 Task: Create a due date automation trigger when advanced on, on the monday of the week before a card is due add dates due this week at 11:00 AM.
Action: Mouse moved to (1078, 336)
Screenshot: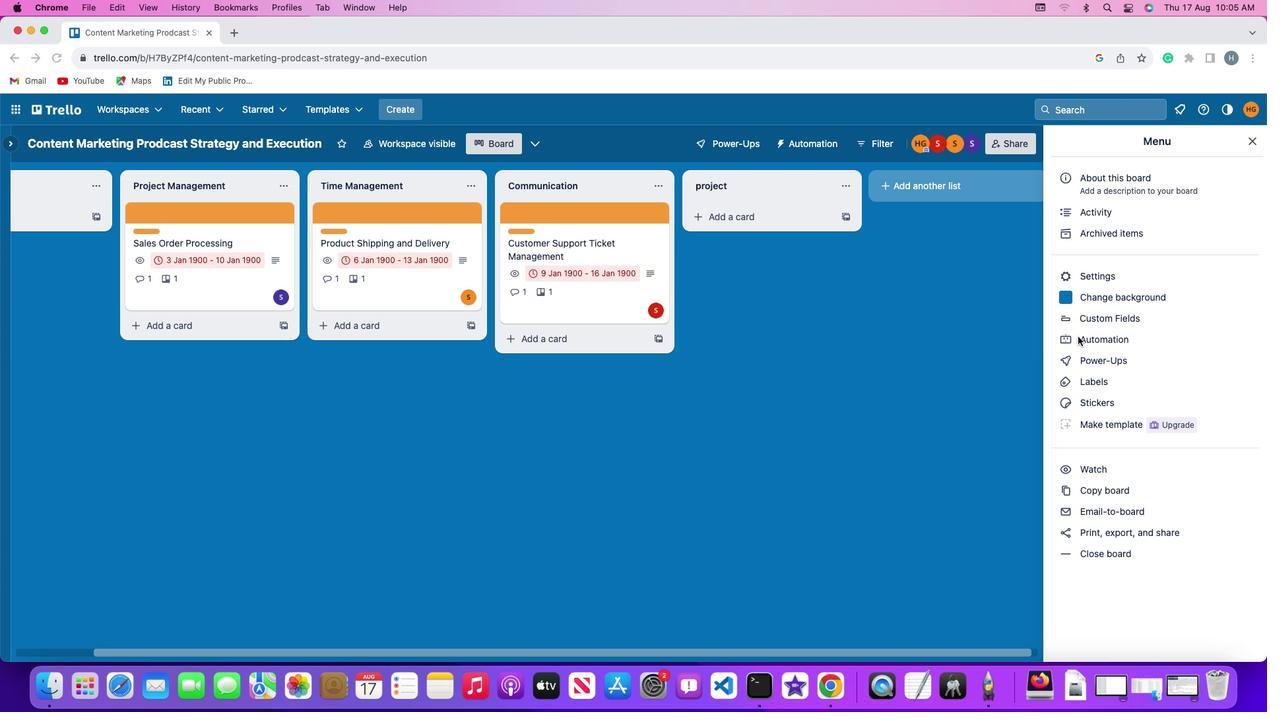 
Action: Mouse pressed left at (1078, 336)
Screenshot: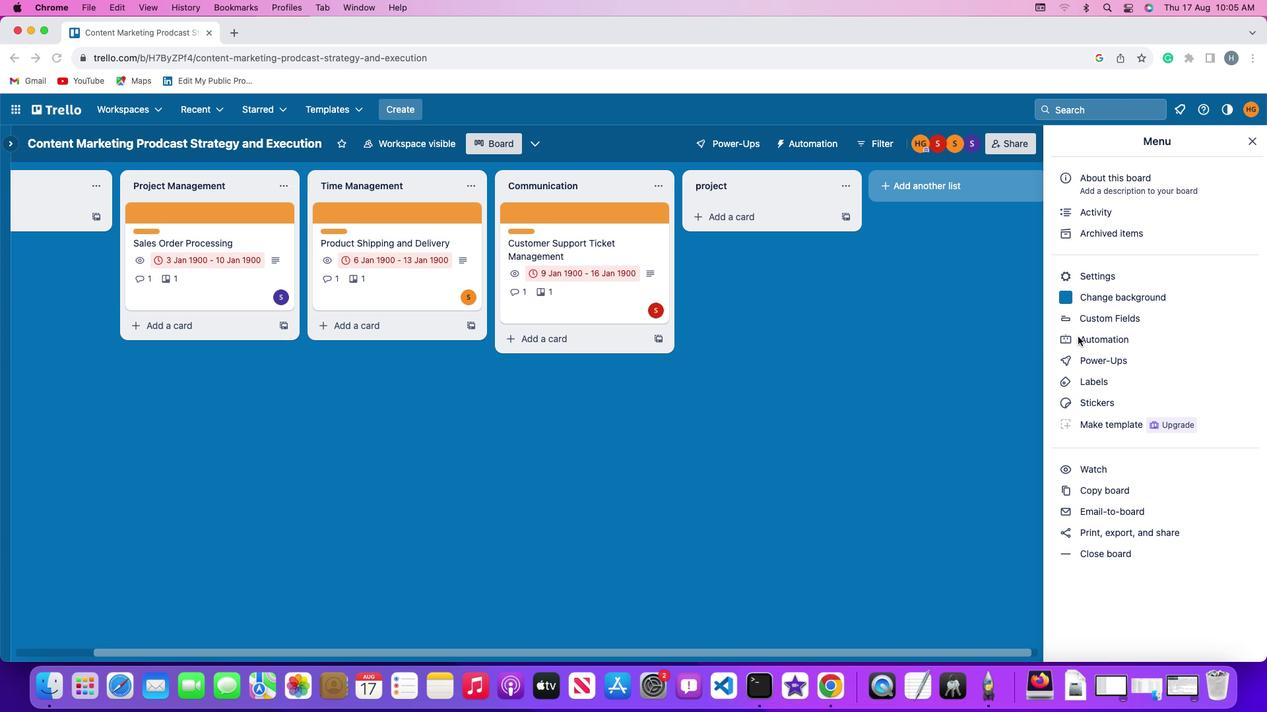 
Action: Mouse pressed left at (1078, 336)
Screenshot: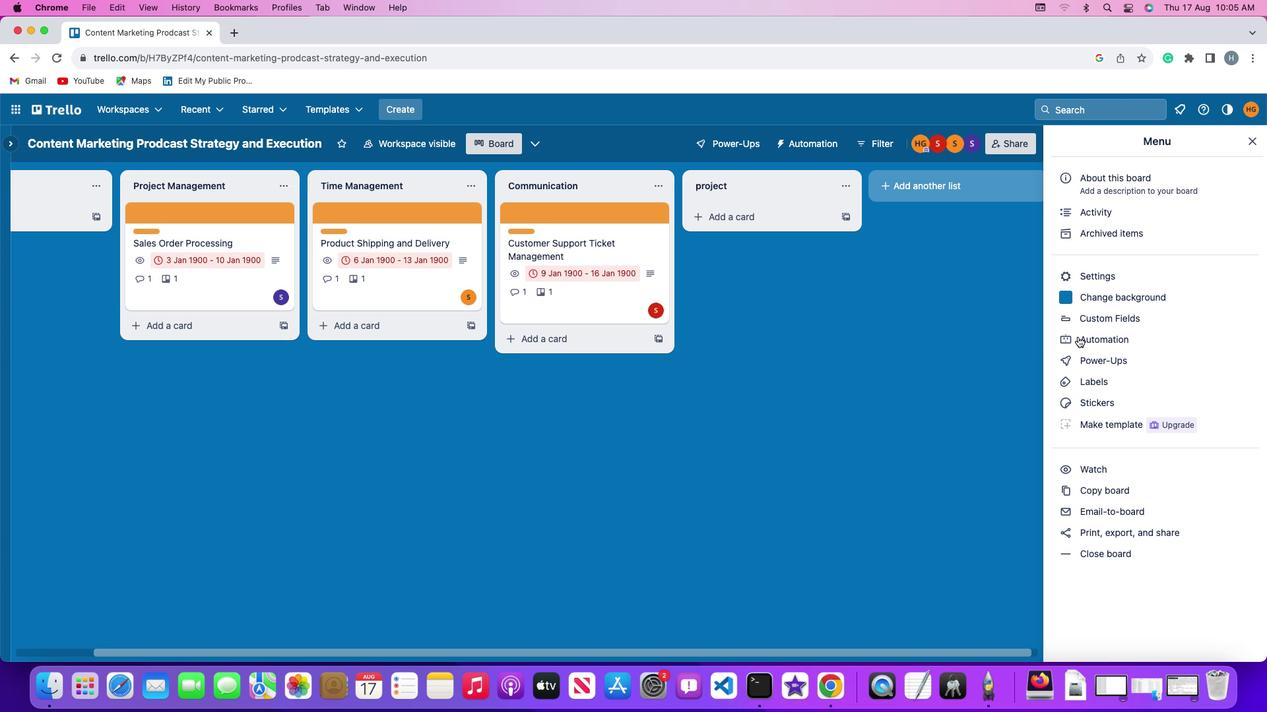 
Action: Mouse moved to (77, 313)
Screenshot: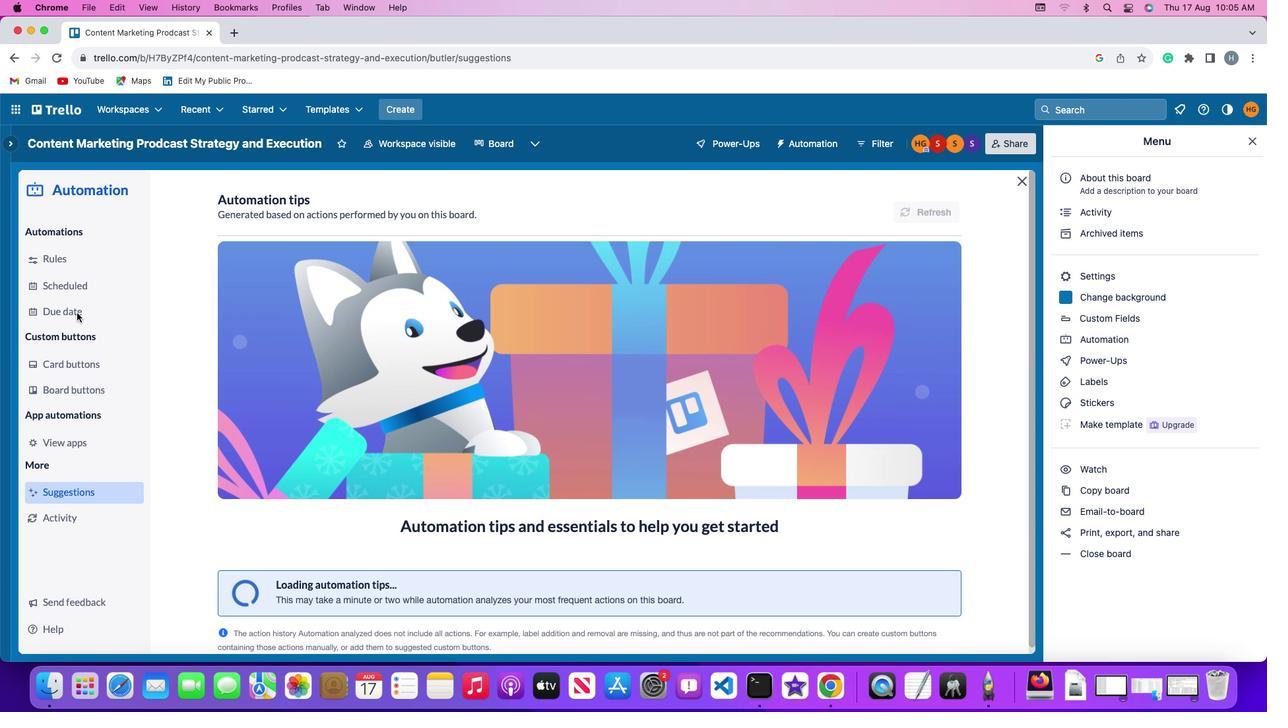 
Action: Mouse pressed left at (77, 313)
Screenshot: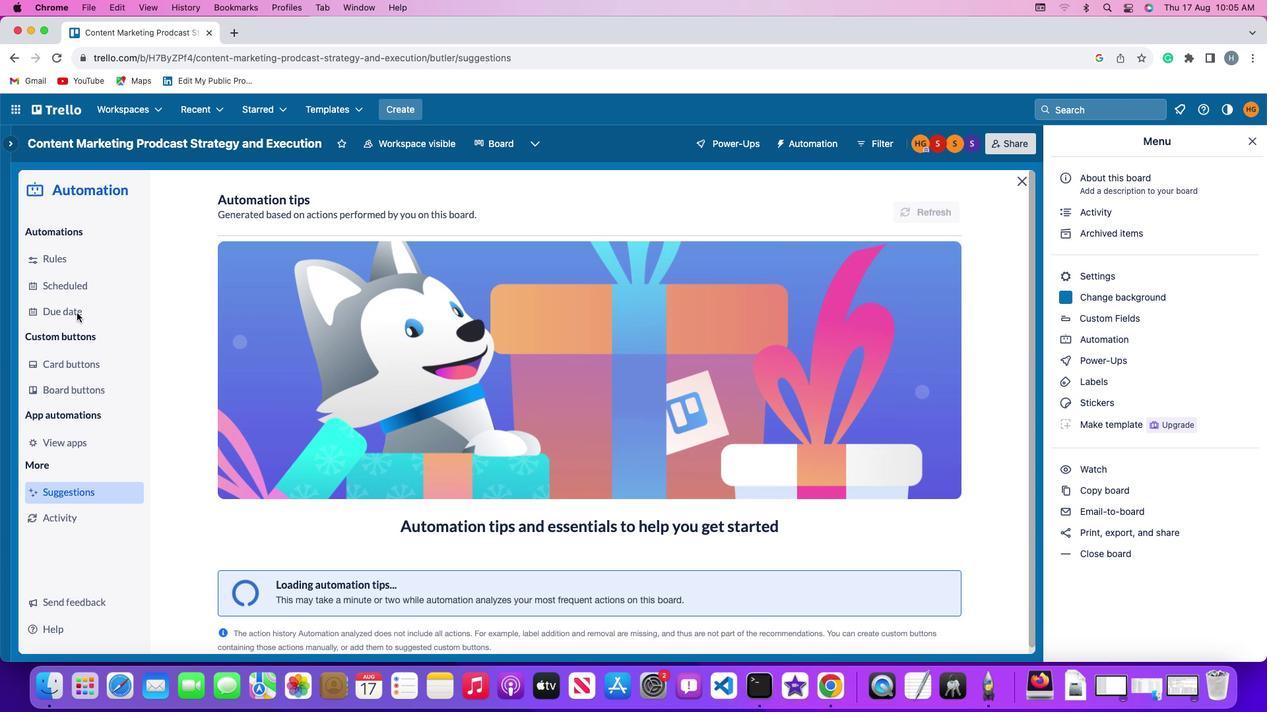 
Action: Mouse moved to (901, 205)
Screenshot: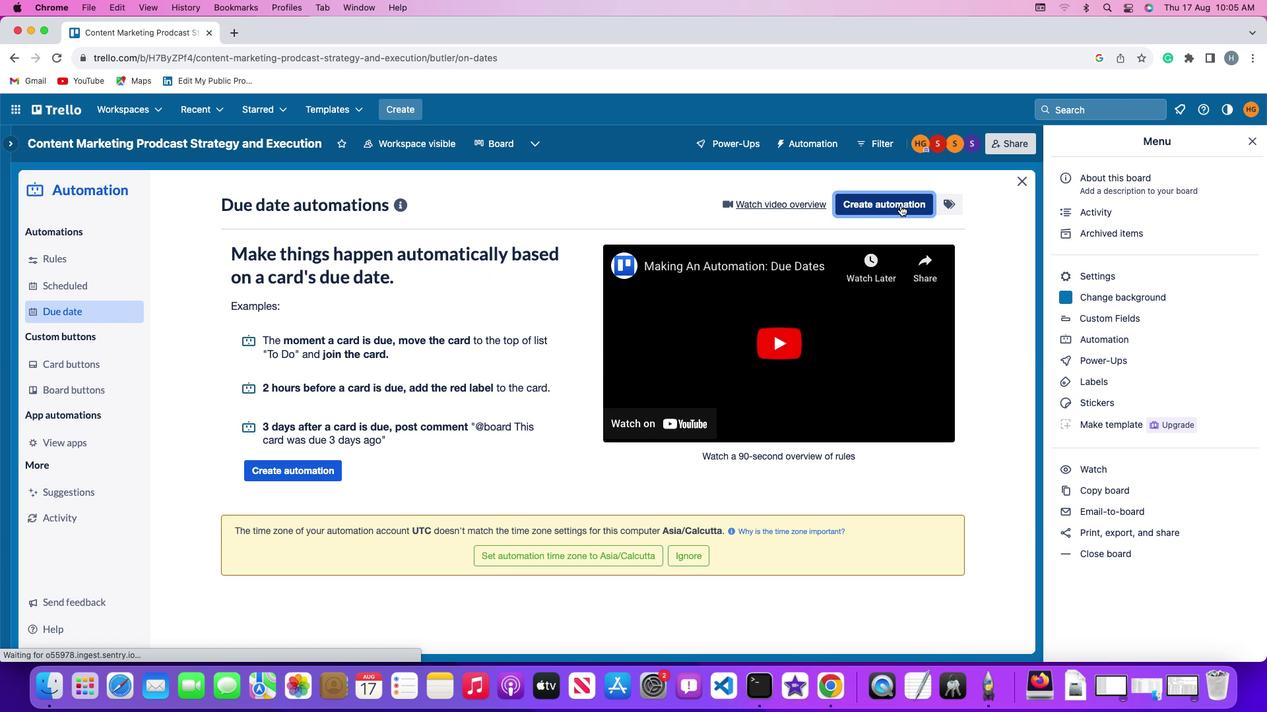 
Action: Mouse pressed left at (901, 205)
Screenshot: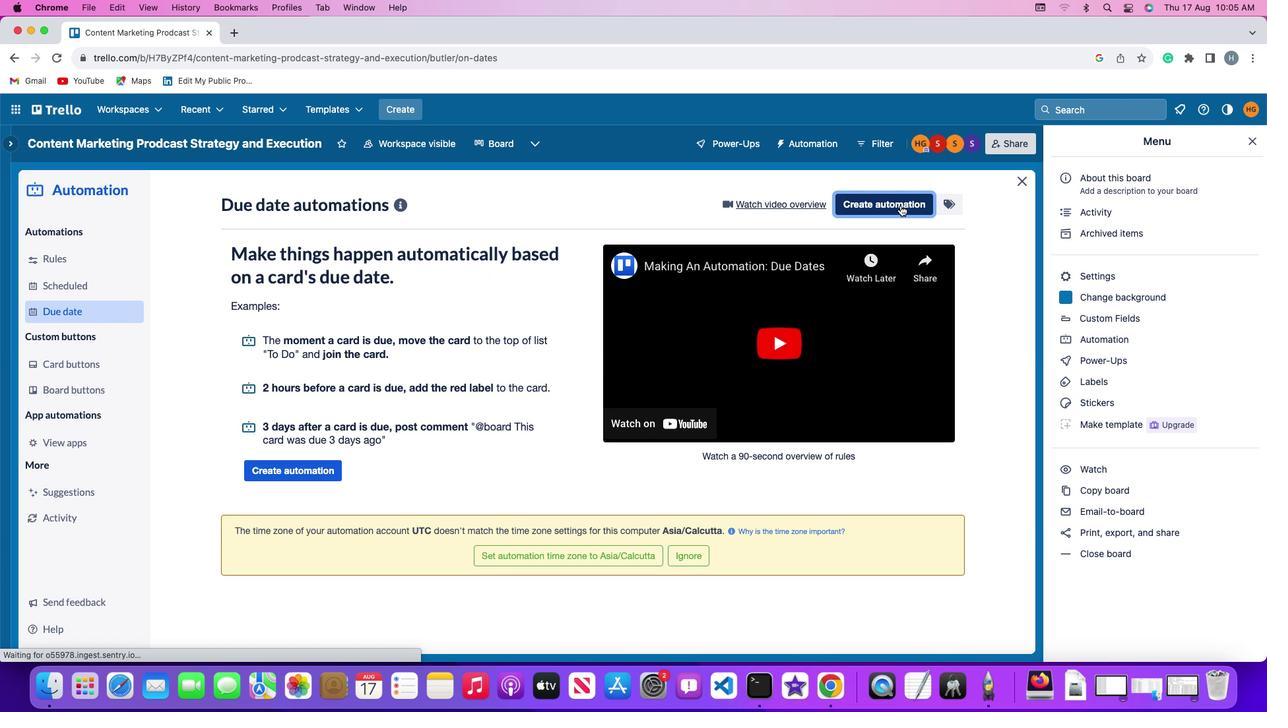 
Action: Mouse moved to (242, 323)
Screenshot: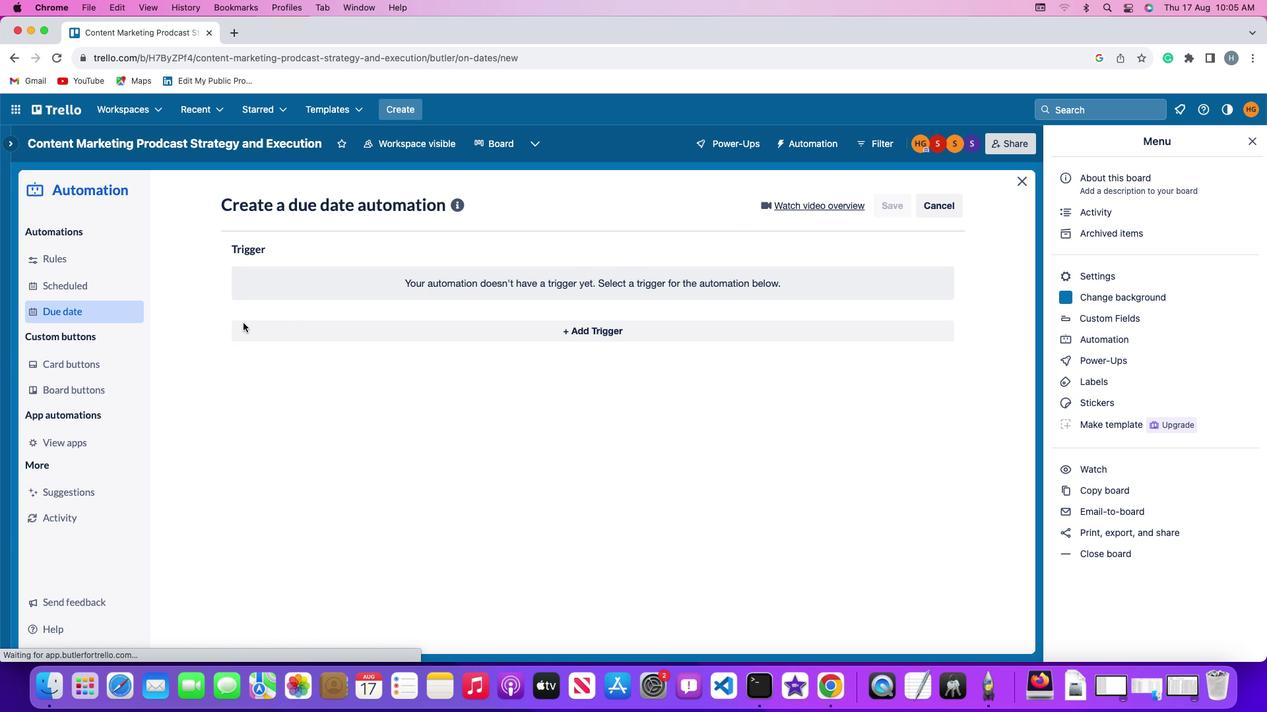 
Action: Mouse pressed left at (242, 323)
Screenshot: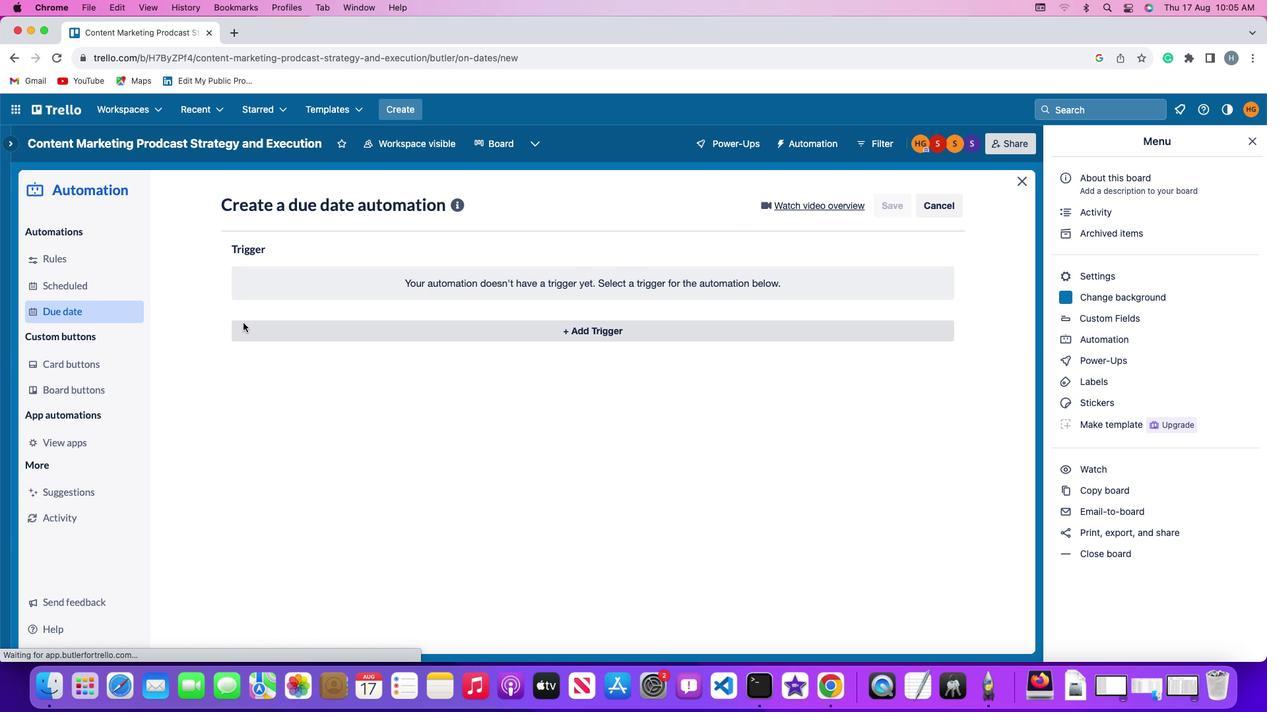 
Action: Mouse moved to (277, 579)
Screenshot: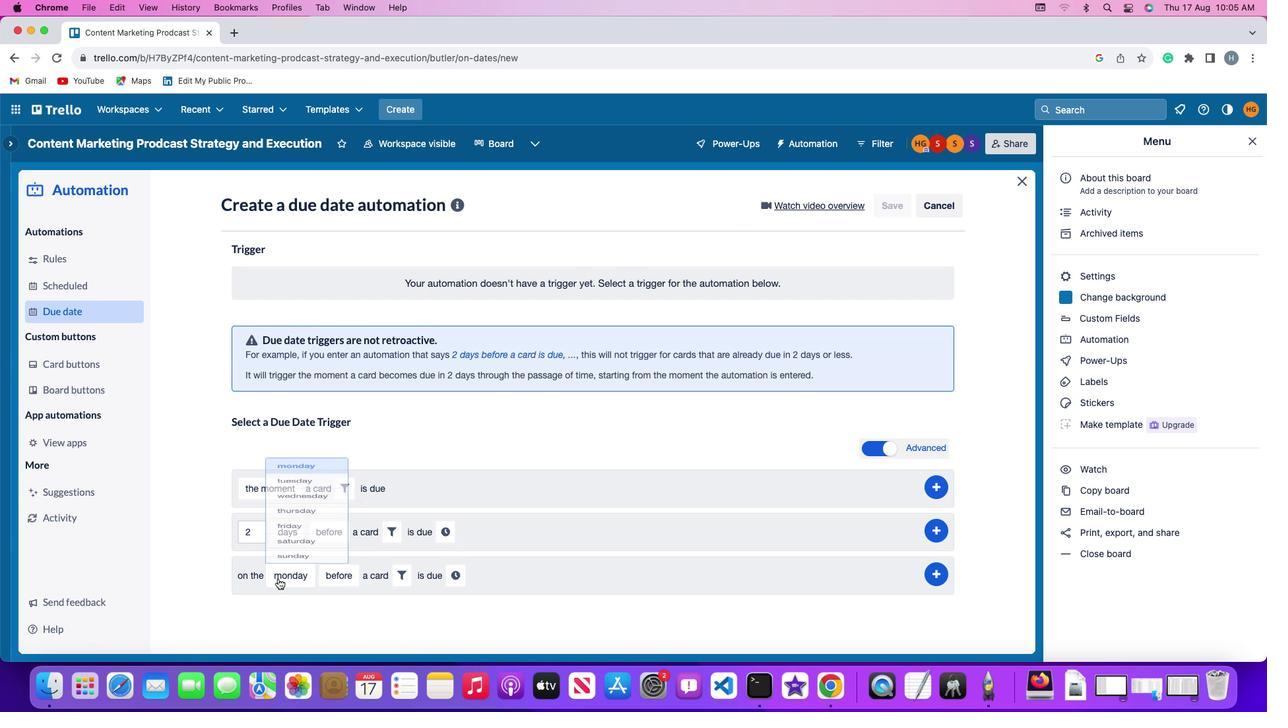 
Action: Mouse pressed left at (277, 579)
Screenshot: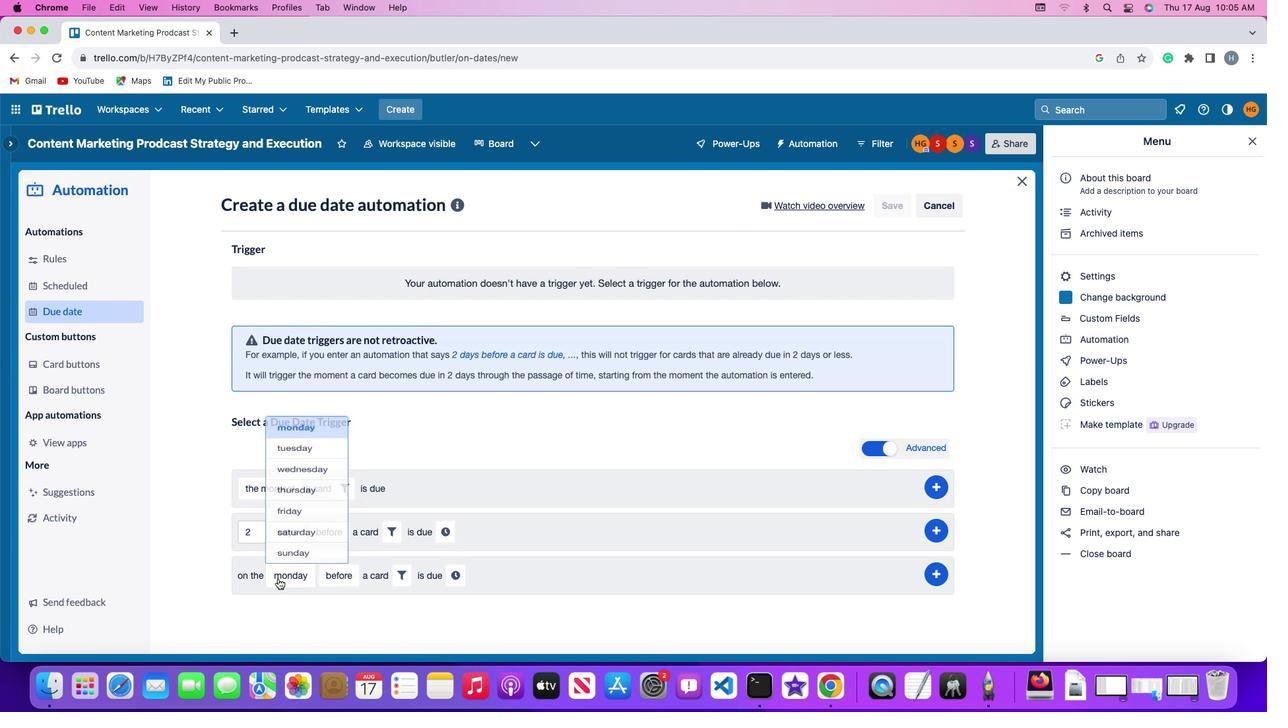 
Action: Mouse moved to (299, 394)
Screenshot: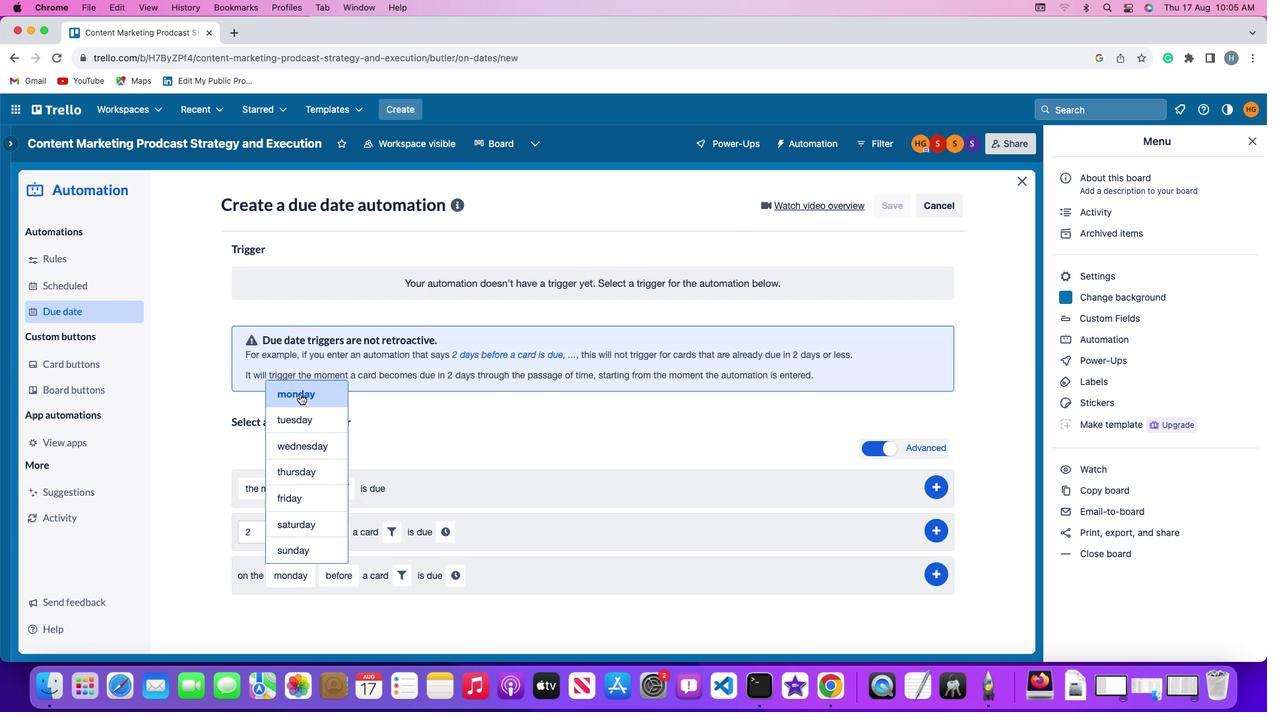 
Action: Mouse pressed left at (299, 394)
Screenshot: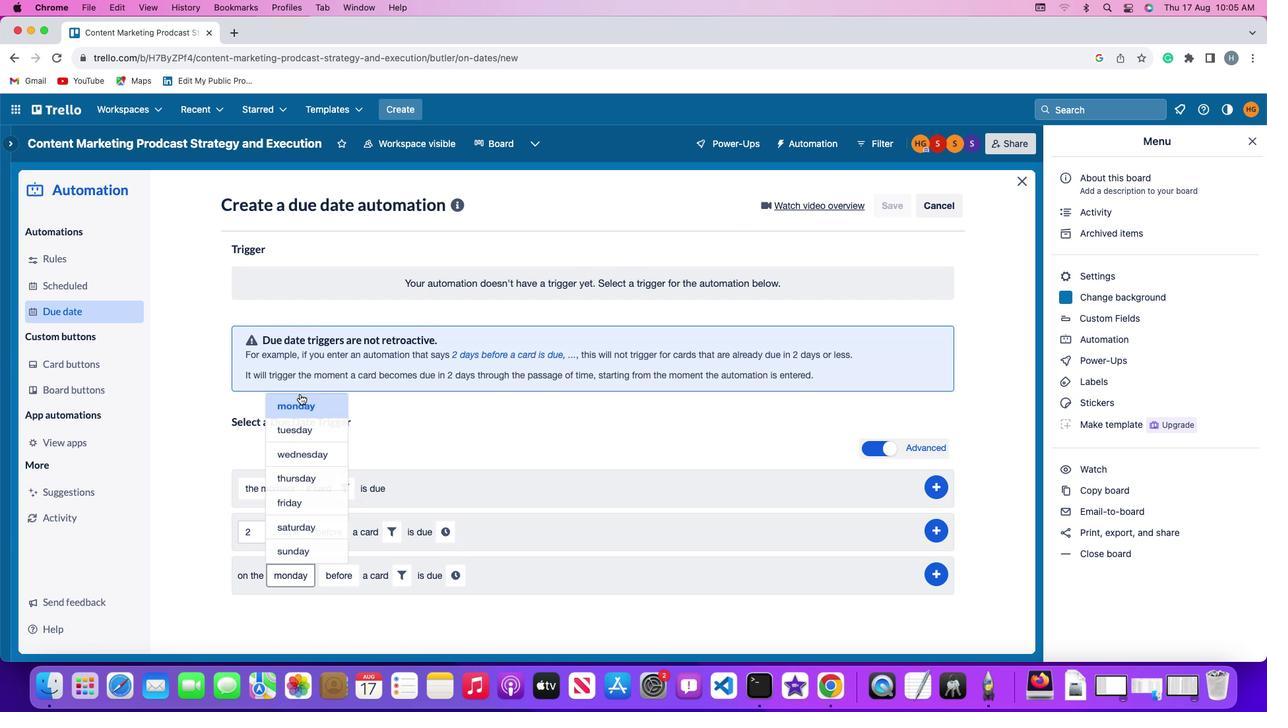 
Action: Mouse moved to (335, 571)
Screenshot: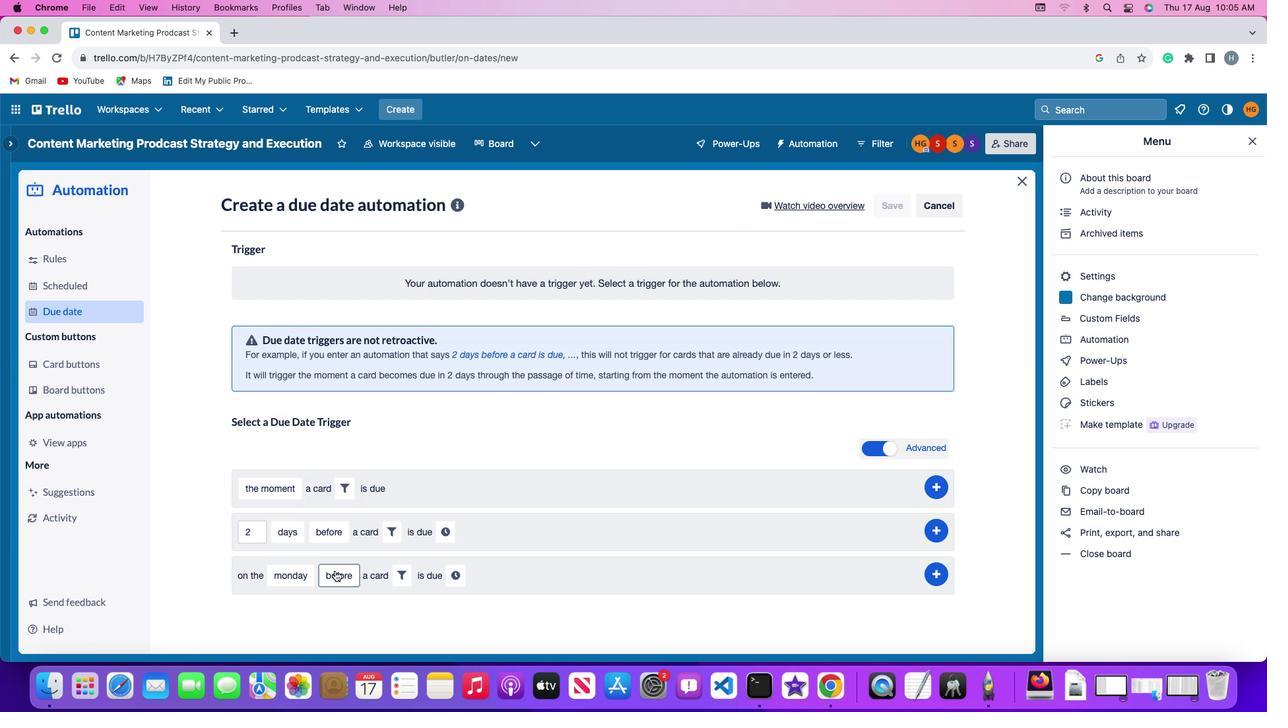 
Action: Mouse pressed left at (335, 571)
Screenshot: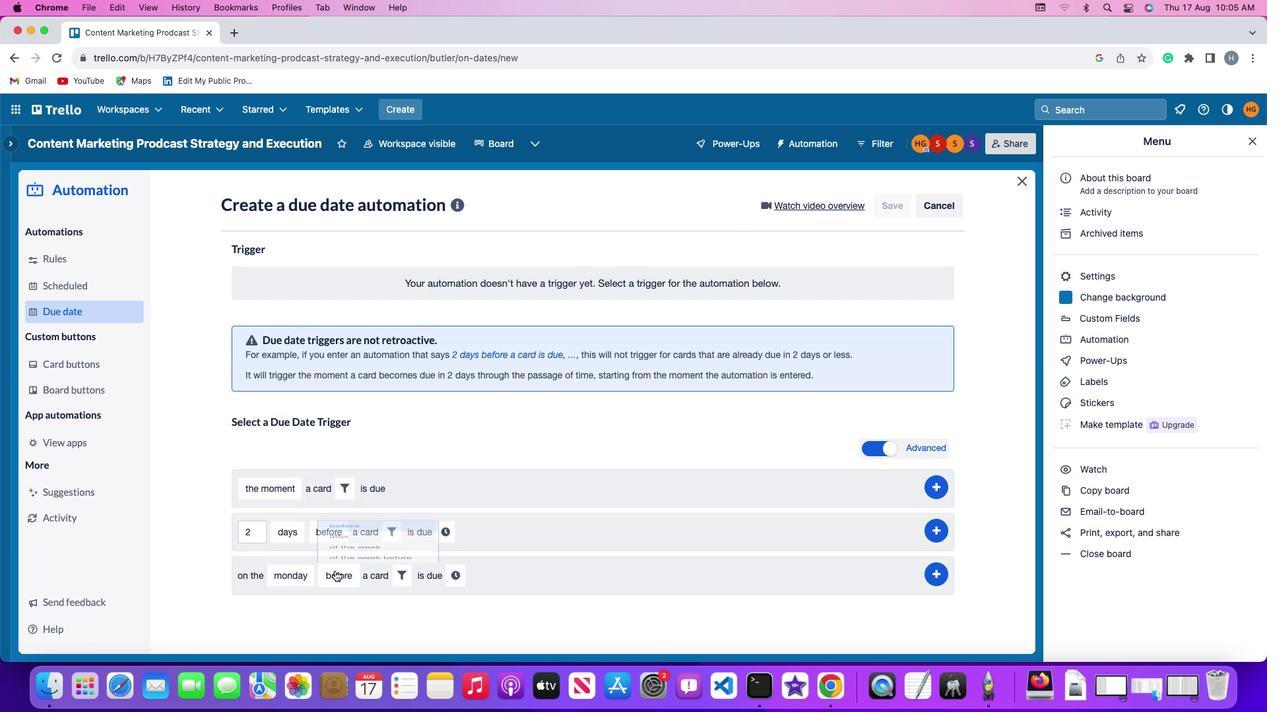 
Action: Mouse moved to (348, 543)
Screenshot: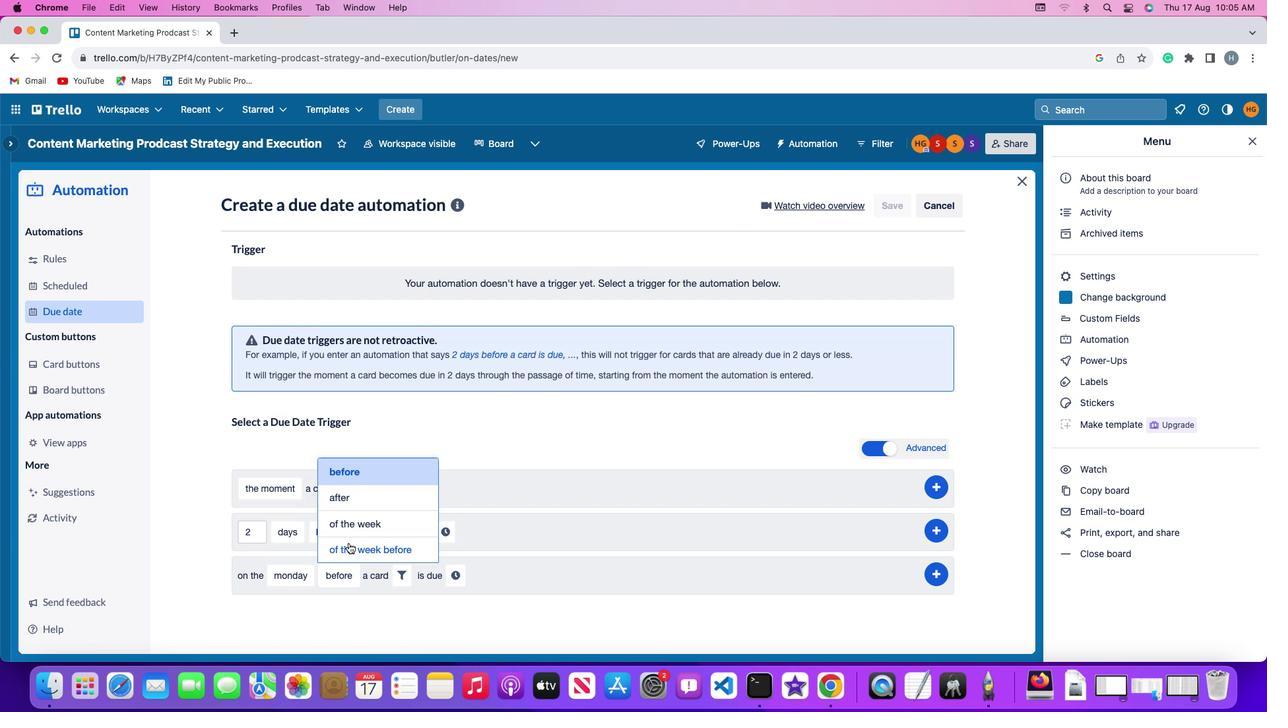 
Action: Mouse pressed left at (348, 543)
Screenshot: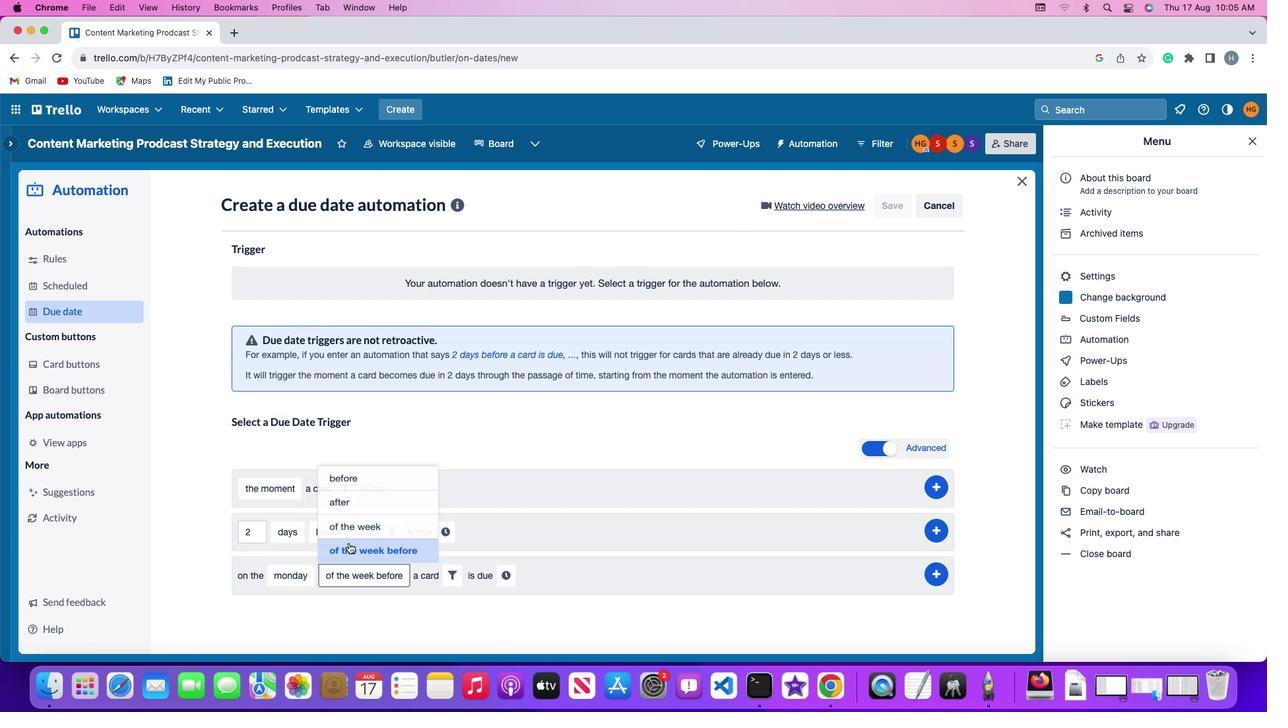 
Action: Mouse moved to (446, 580)
Screenshot: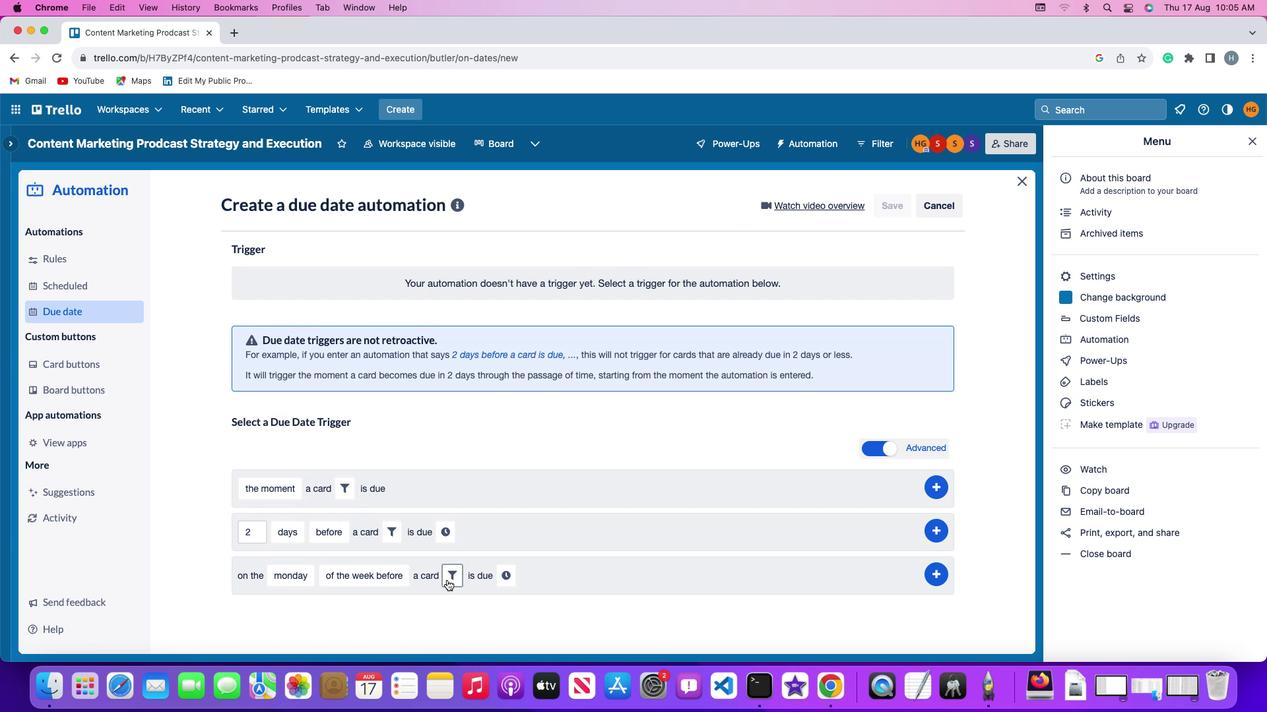 
Action: Mouse pressed left at (446, 580)
Screenshot: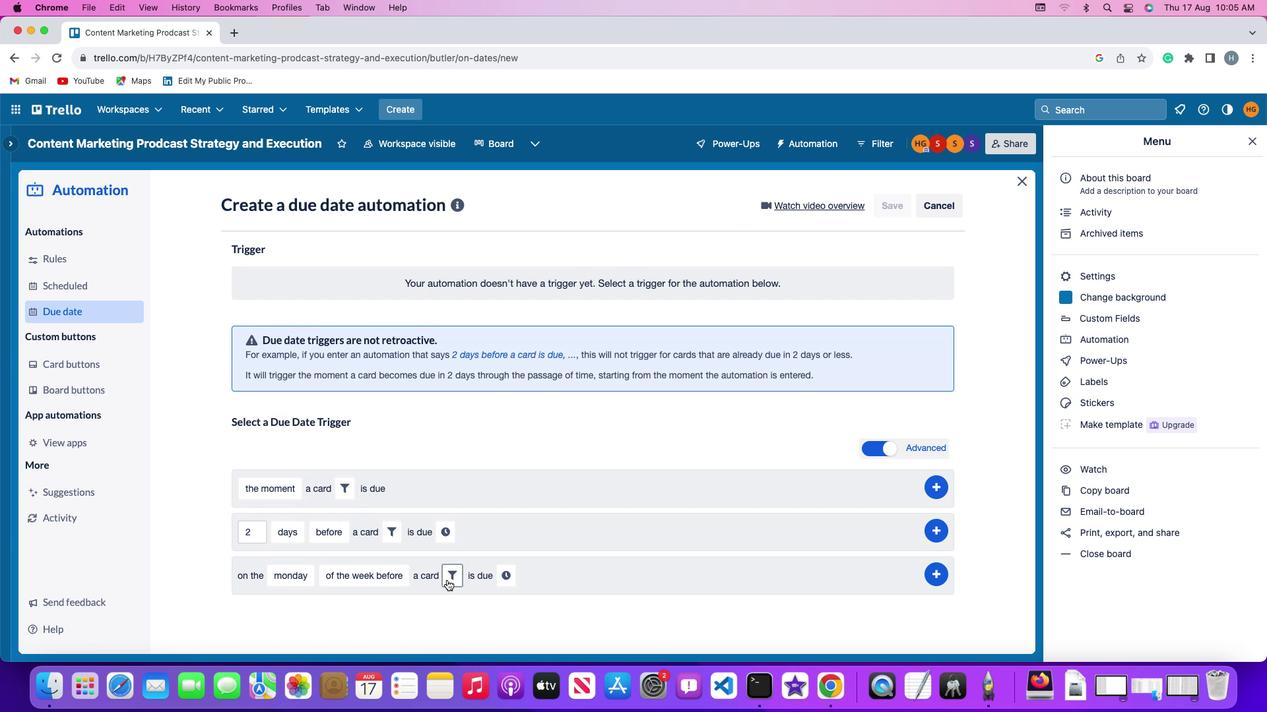 
Action: Mouse moved to (514, 613)
Screenshot: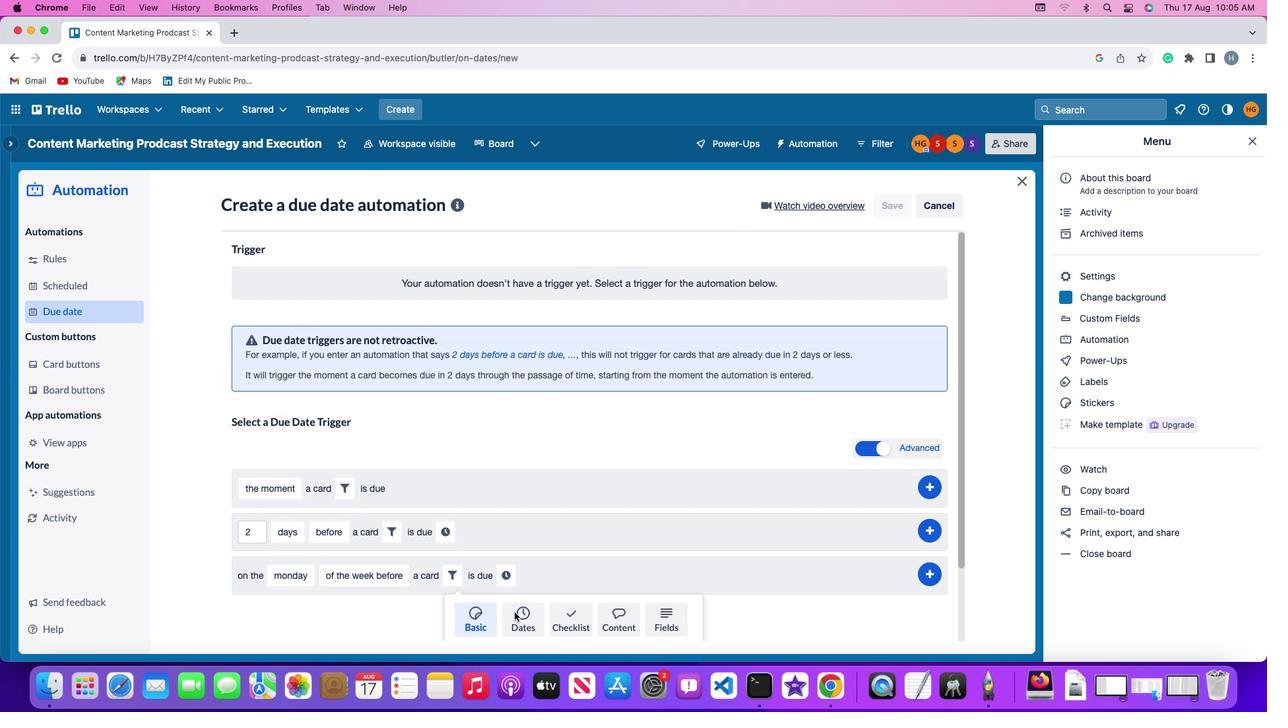 
Action: Mouse pressed left at (514, 613)
Screenshot: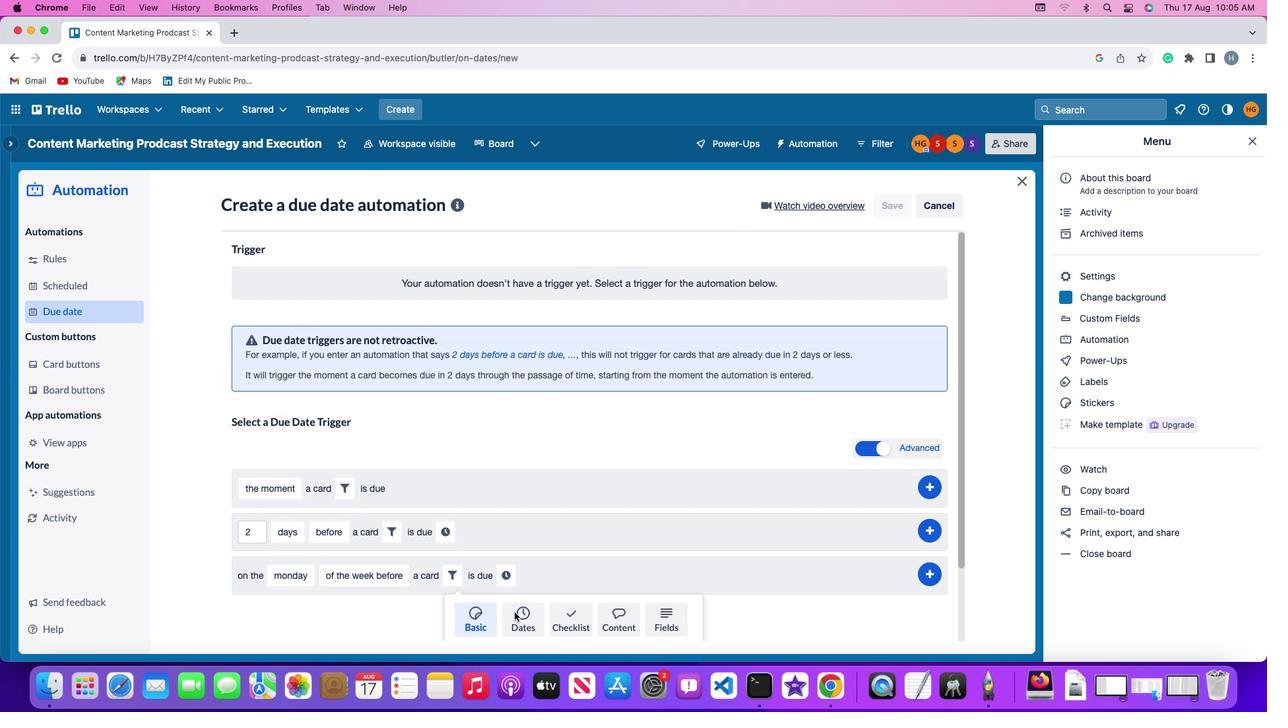 
Action: Mouse moved to (394, 613)
Screenshot: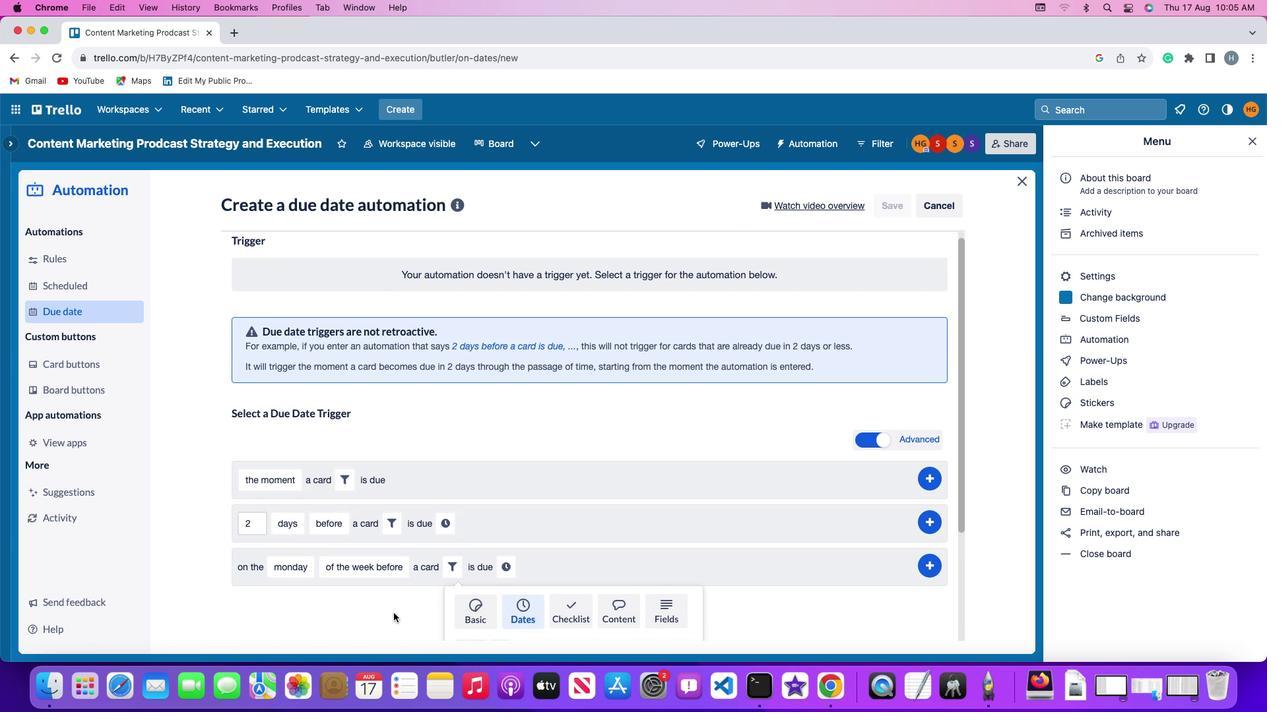
Action: Mouse scrolled (394, 613) with delta (0, 0)
Screenshot: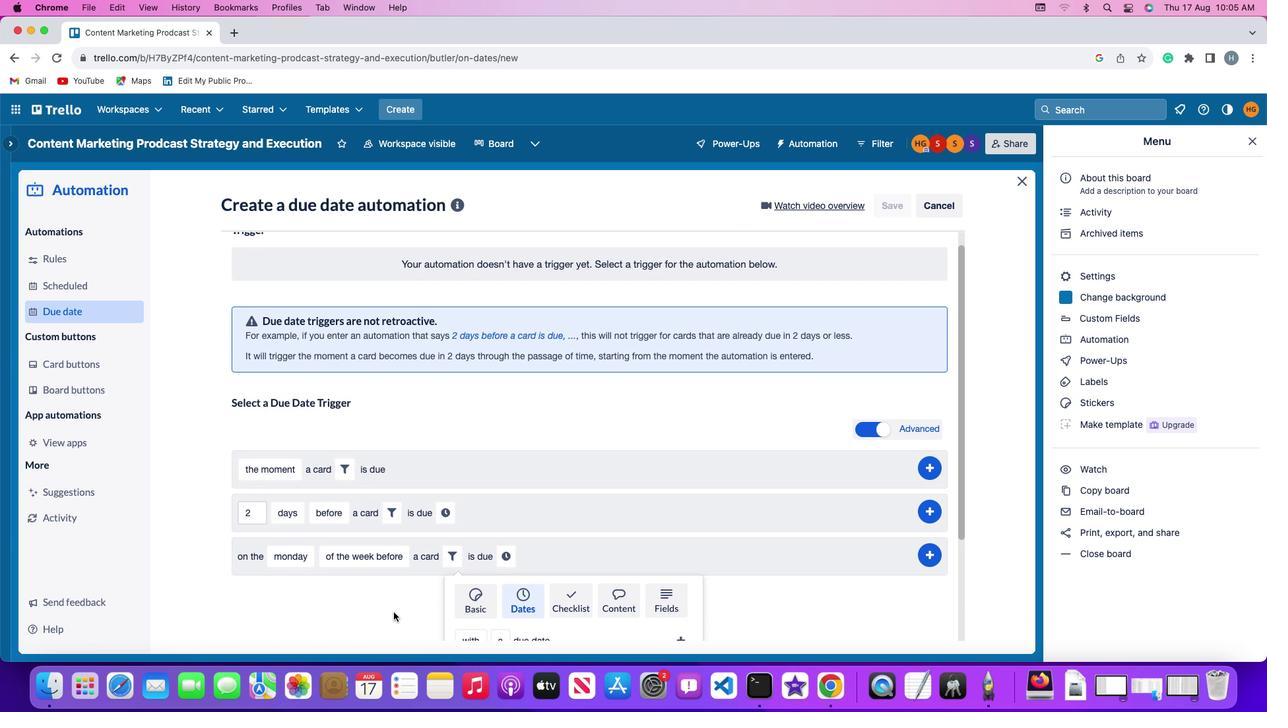 
Action: Mouse scrolled (394, 613) with delta (0, 0)
Screenshot: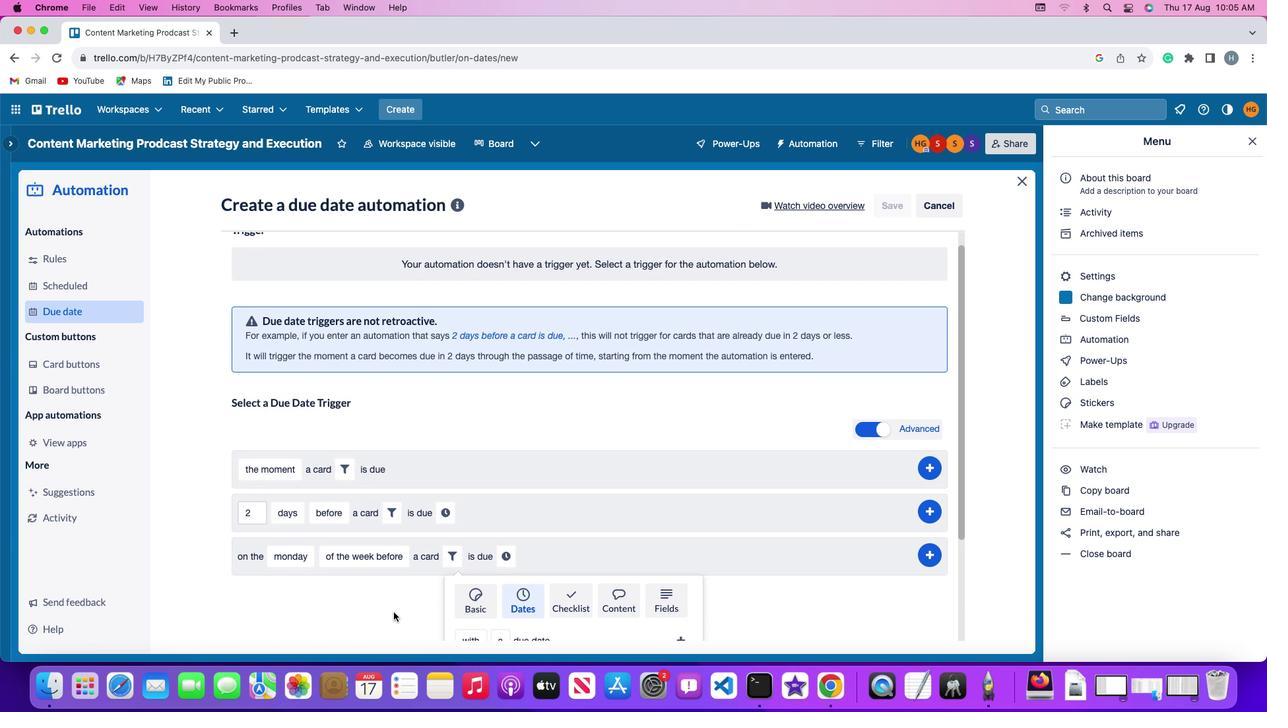 
Action: Mouse scrolled (394, 613) with delta (0, -1)
Screenshot: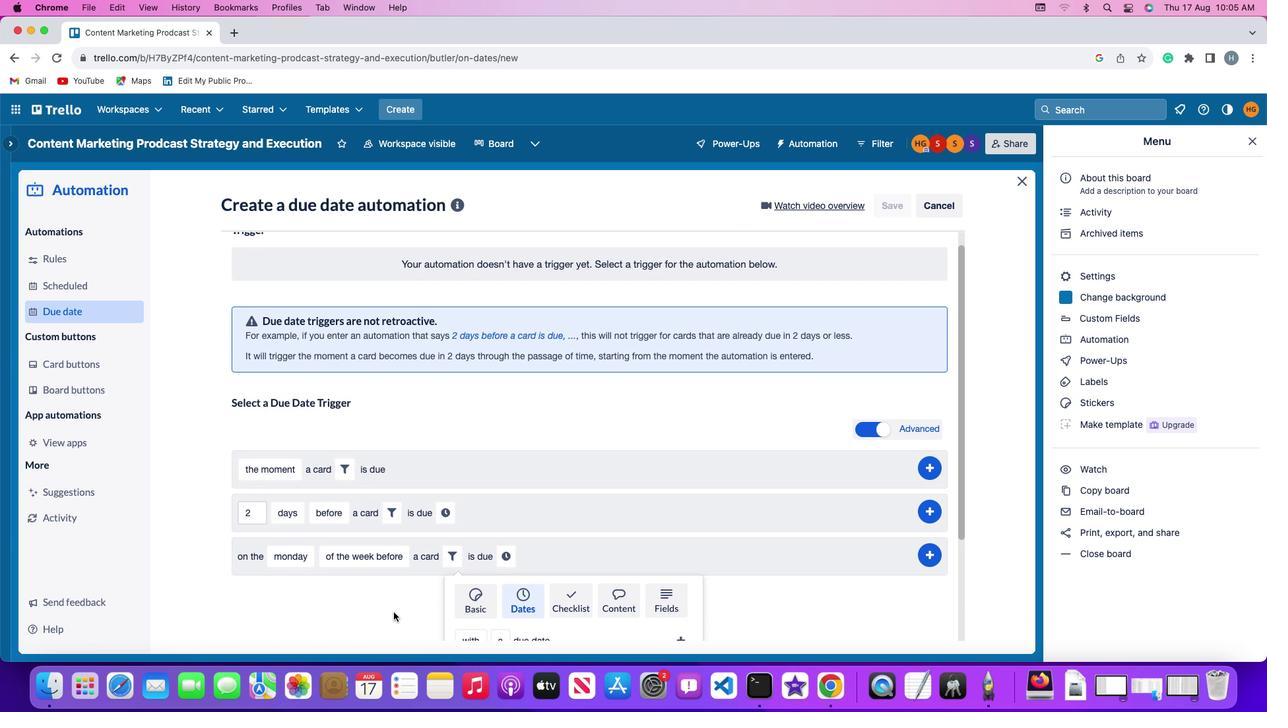 
Action: Mouse moved to (394, 613)
Screenshot: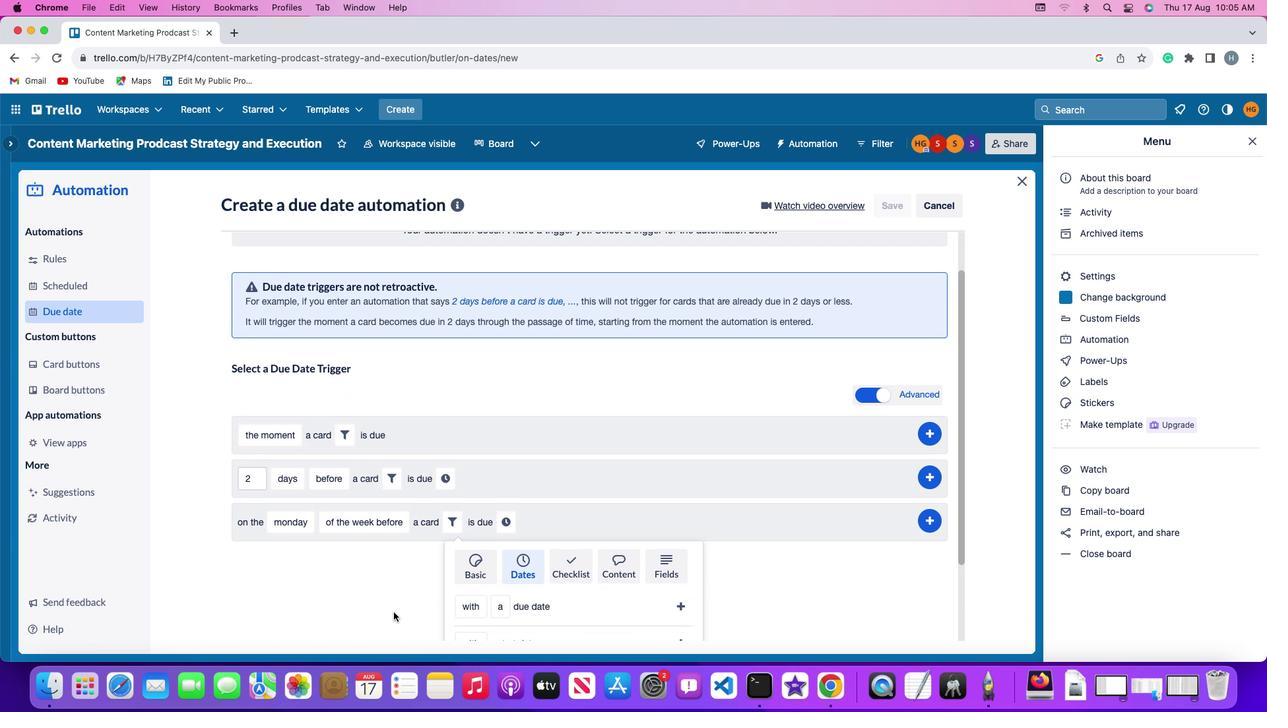 
Action: Mouse scrolled (394, 613) with delta (0, -3)
Screenshot: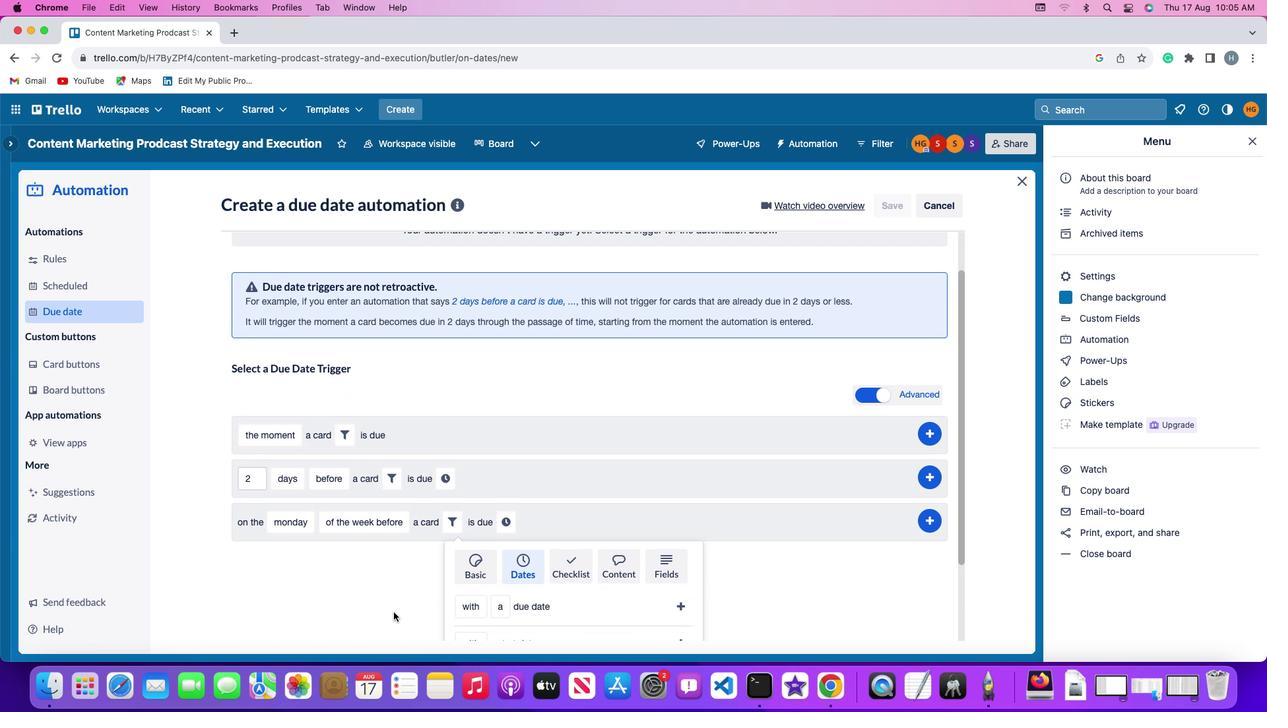 
Action: Mouse moved to (394, 613)
Screenshot: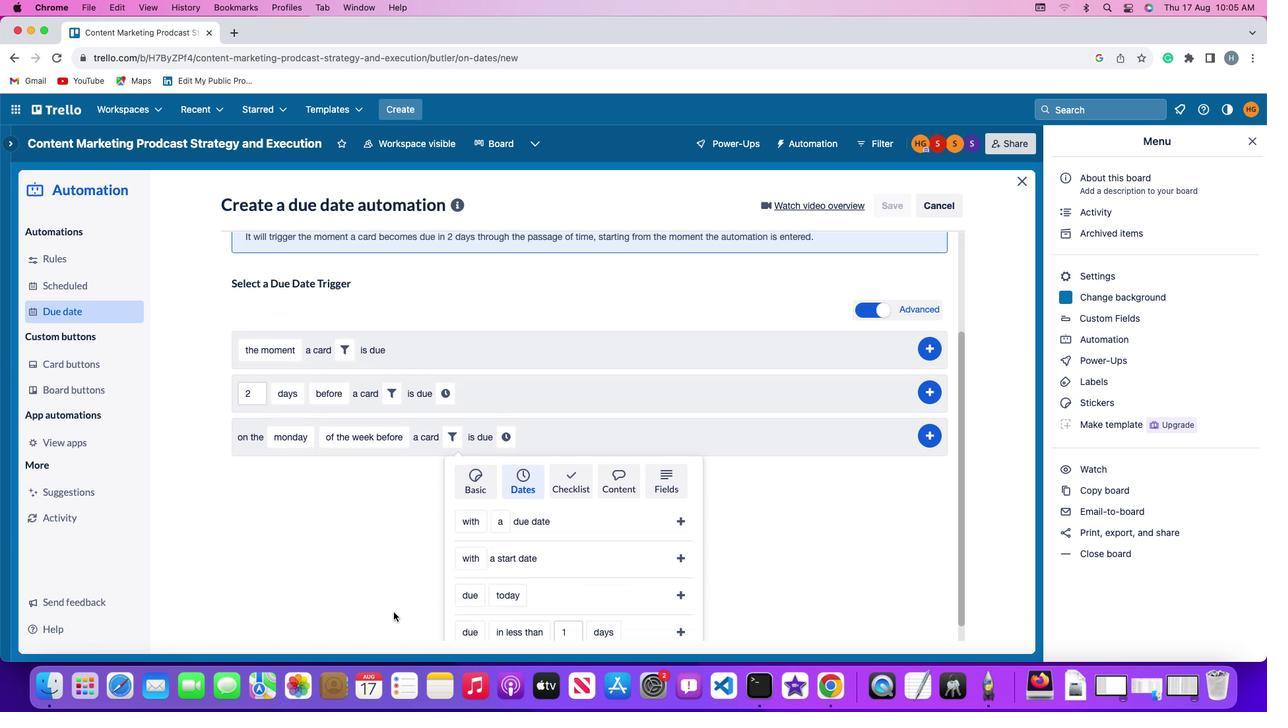 
Action: Mouse scrolled (394, 613) with delta (0, 0)
Screenshot: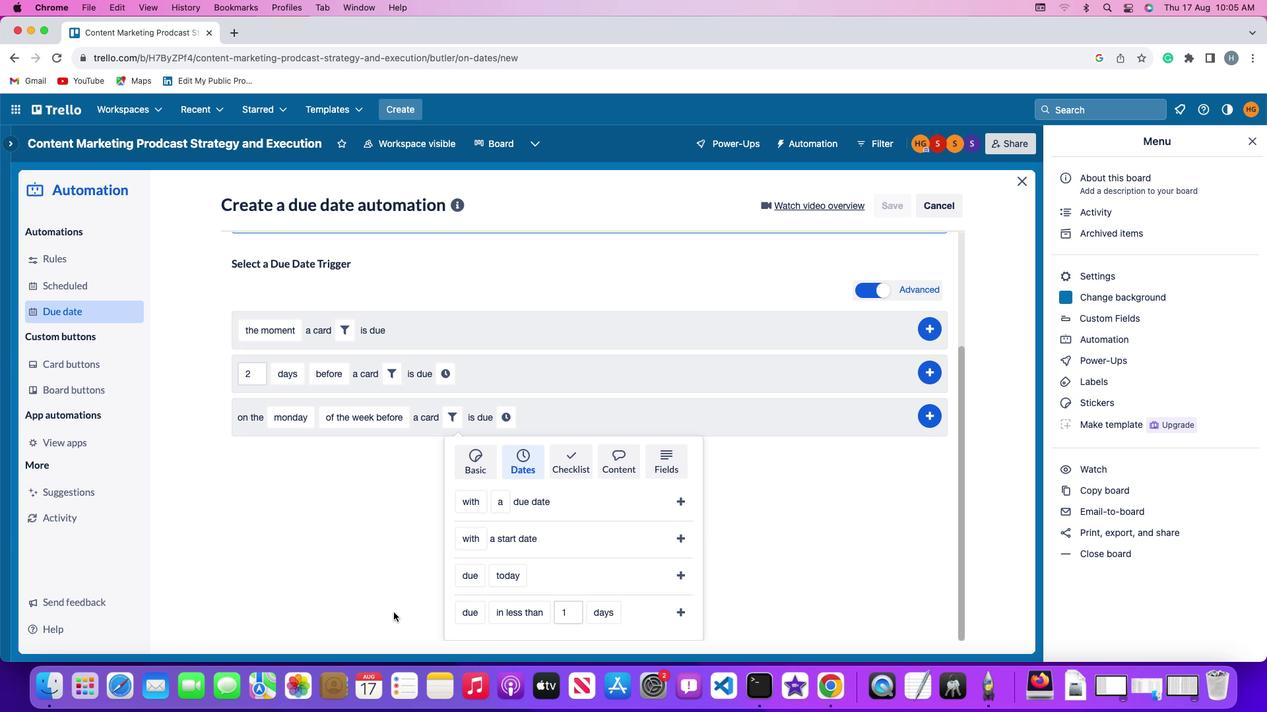 
Action: Mouse scrolled (394, 613) with delta (0, 0)
Screenshot: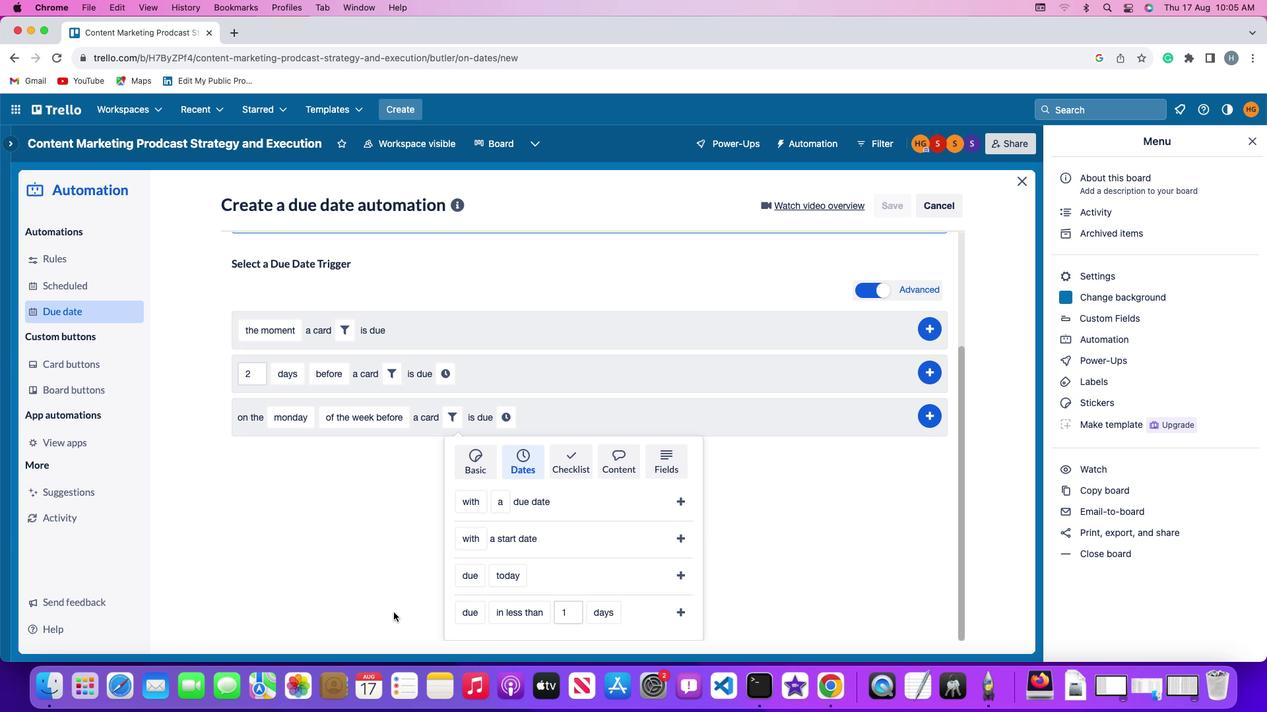 
Action: Mouse scrolled (394, 613) with delta (0, -1)
Screenshot: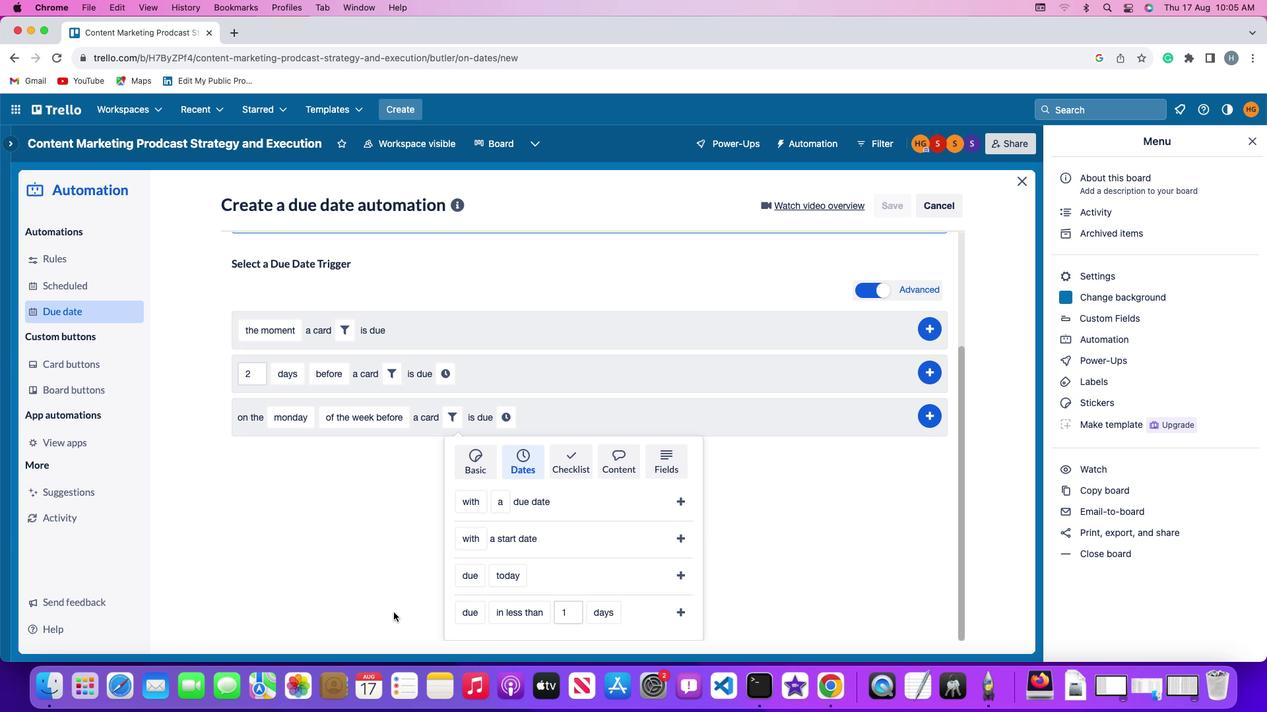 
Action: Mouse scrolled (394, 613) with delta (0, -3)
Screenshot: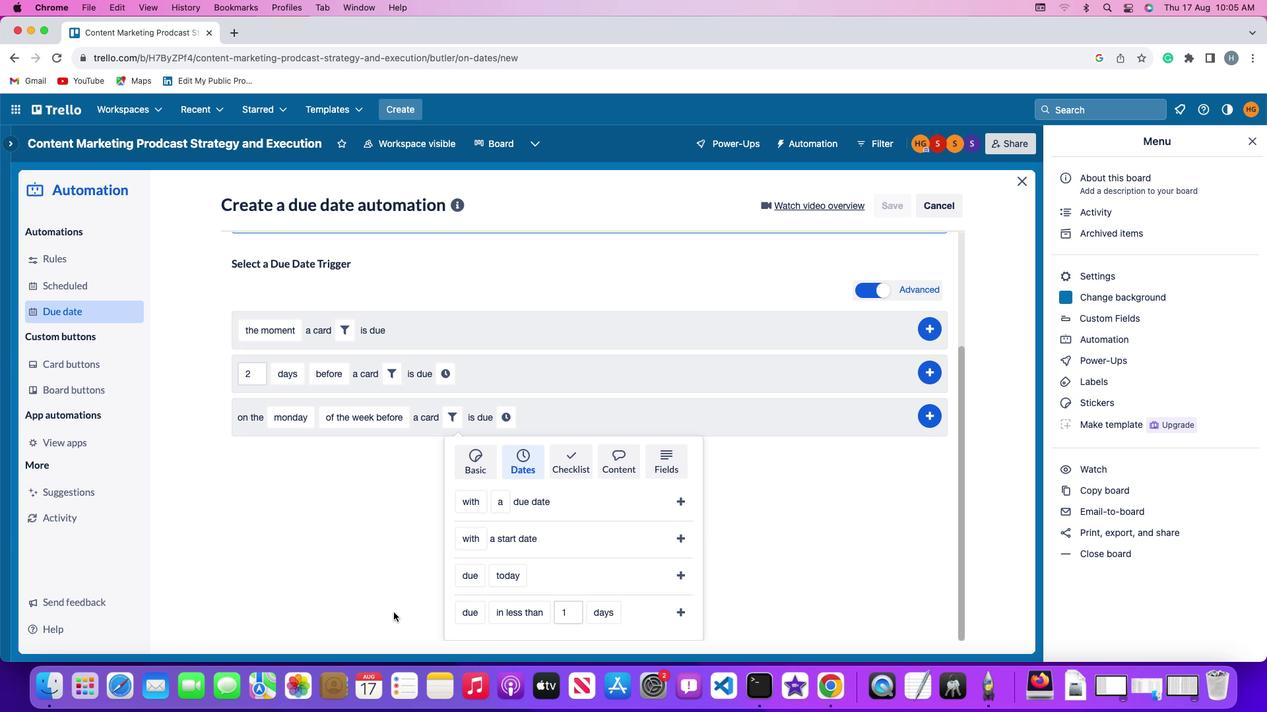 
Action: Mouse scrolled (394, 613) with delta (0, -3)
Screenshot: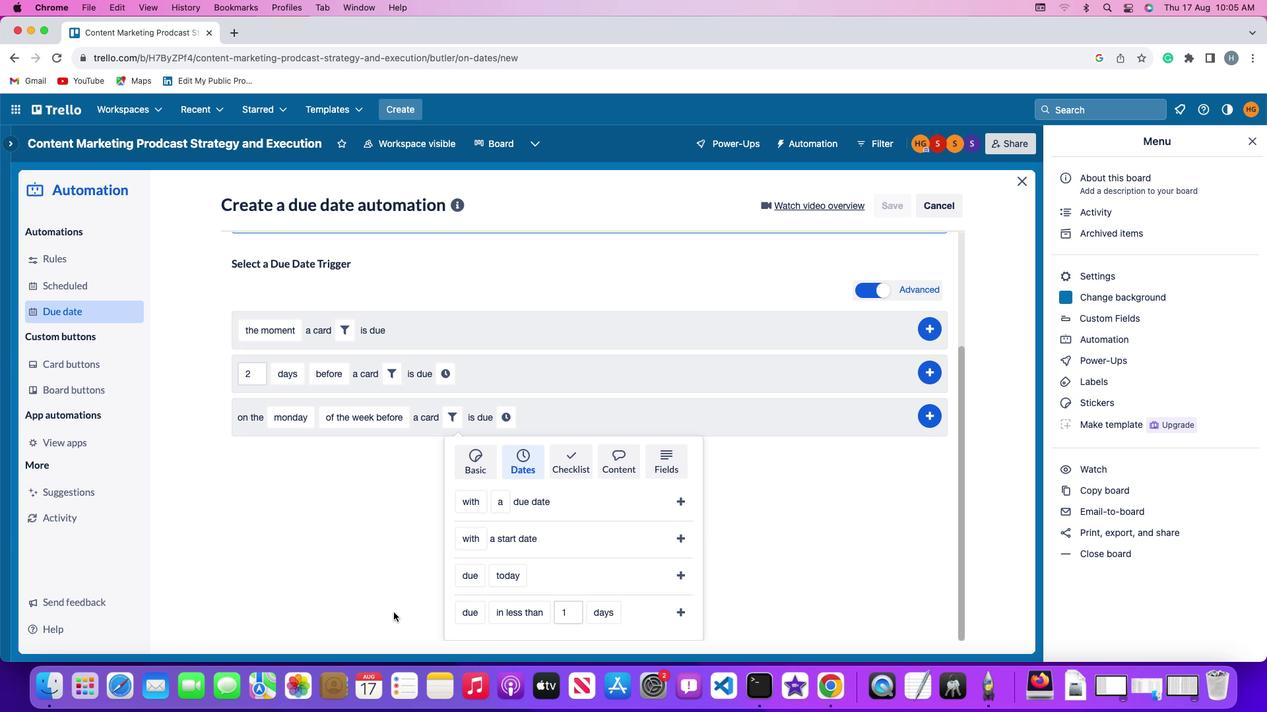 
Action: Mouse moved to (394, 613)
Screenshot: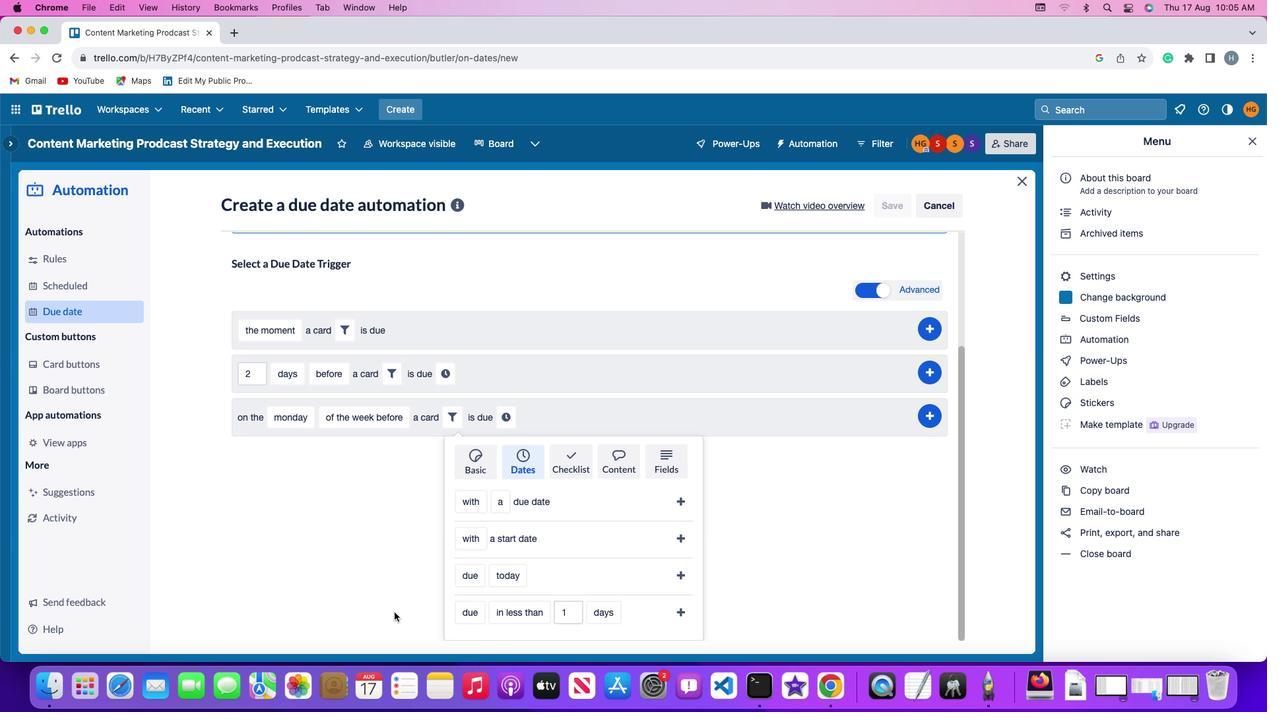 
Action: Mouse scrolled (394, 613) with delta (0, 0)
Screenshot: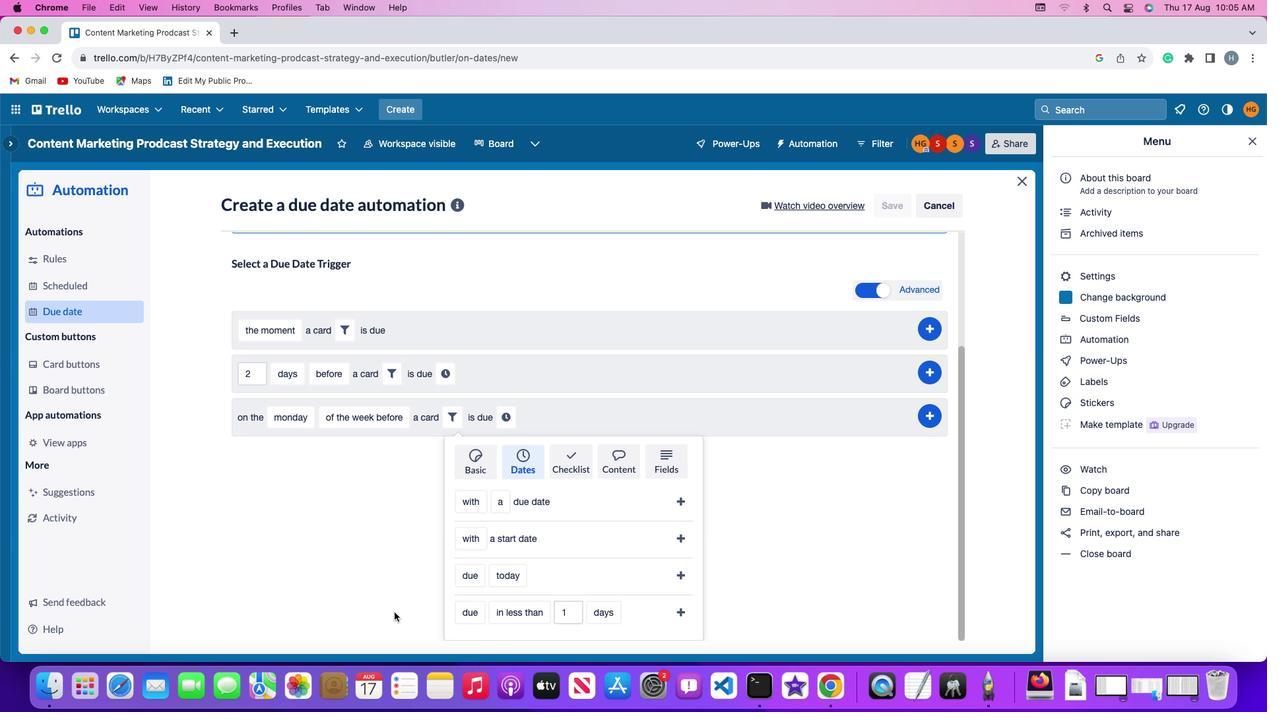 
Action: Mouse scrolled (394, 613) with delta (0, 0)
Screenshot: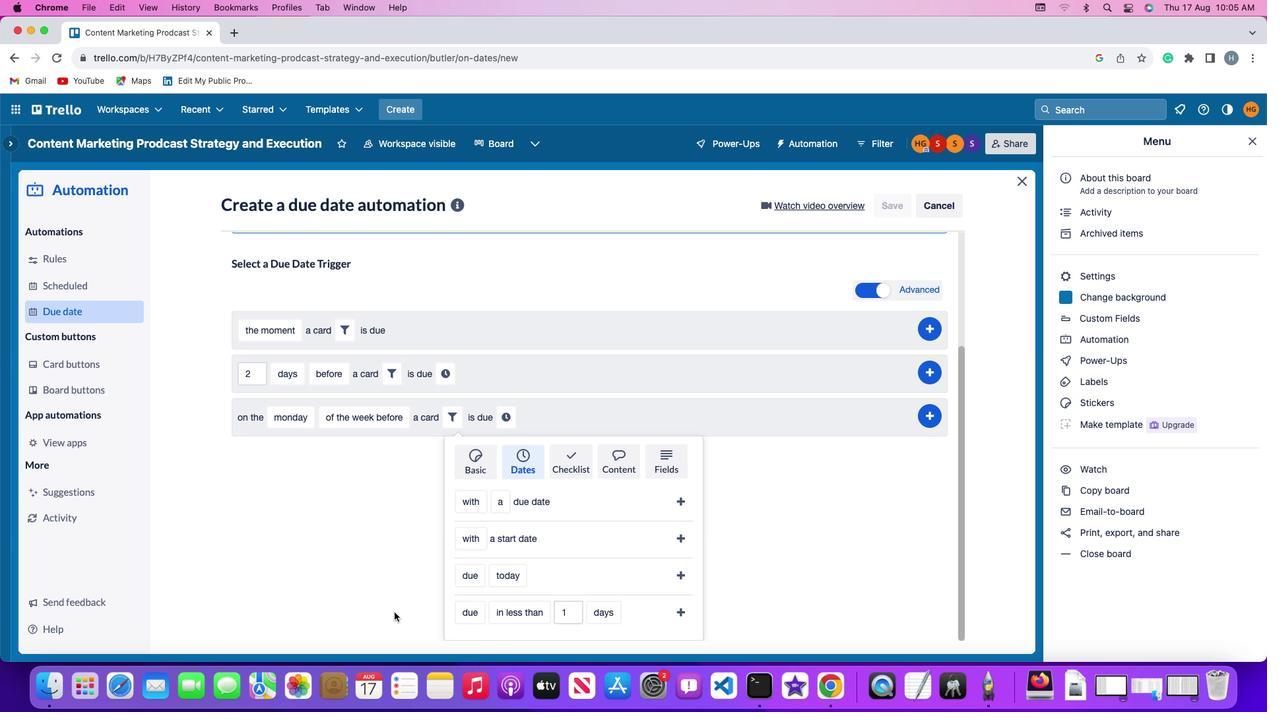 
Action: Mouse moved to (472, 577)
Screenshot: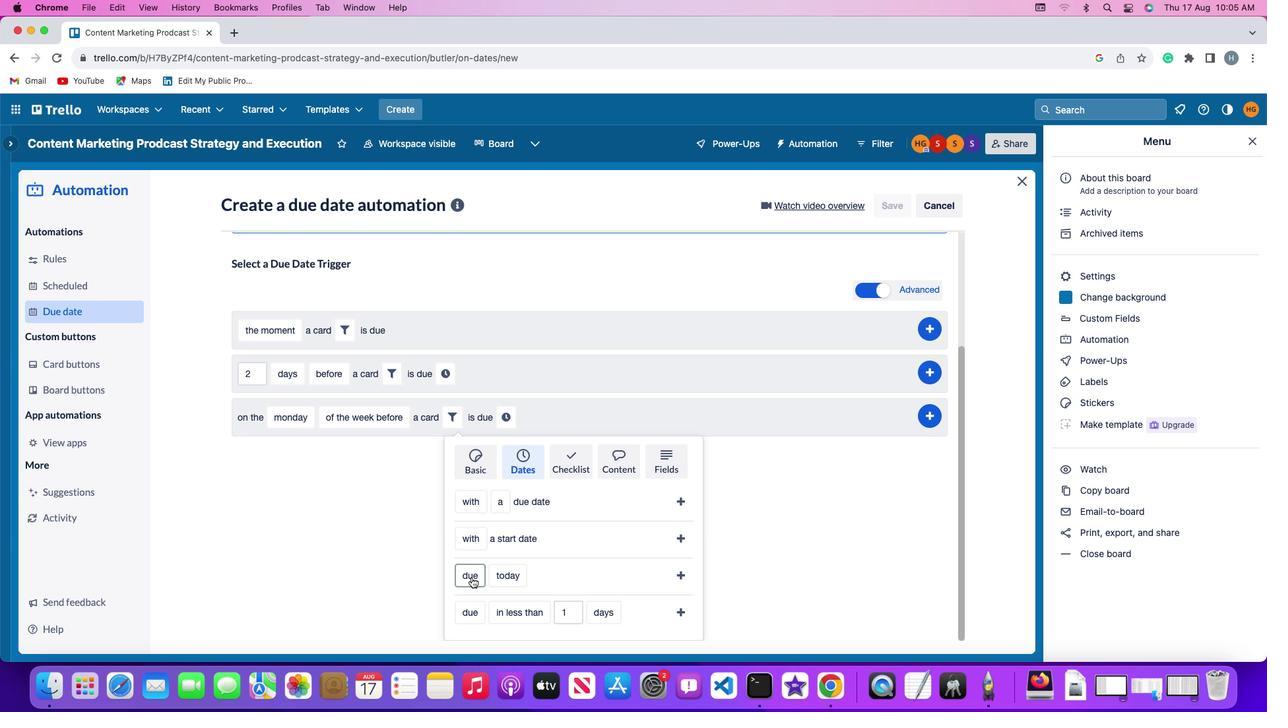 
Action: Mouse pressed left at (472, 577)
Screenshot: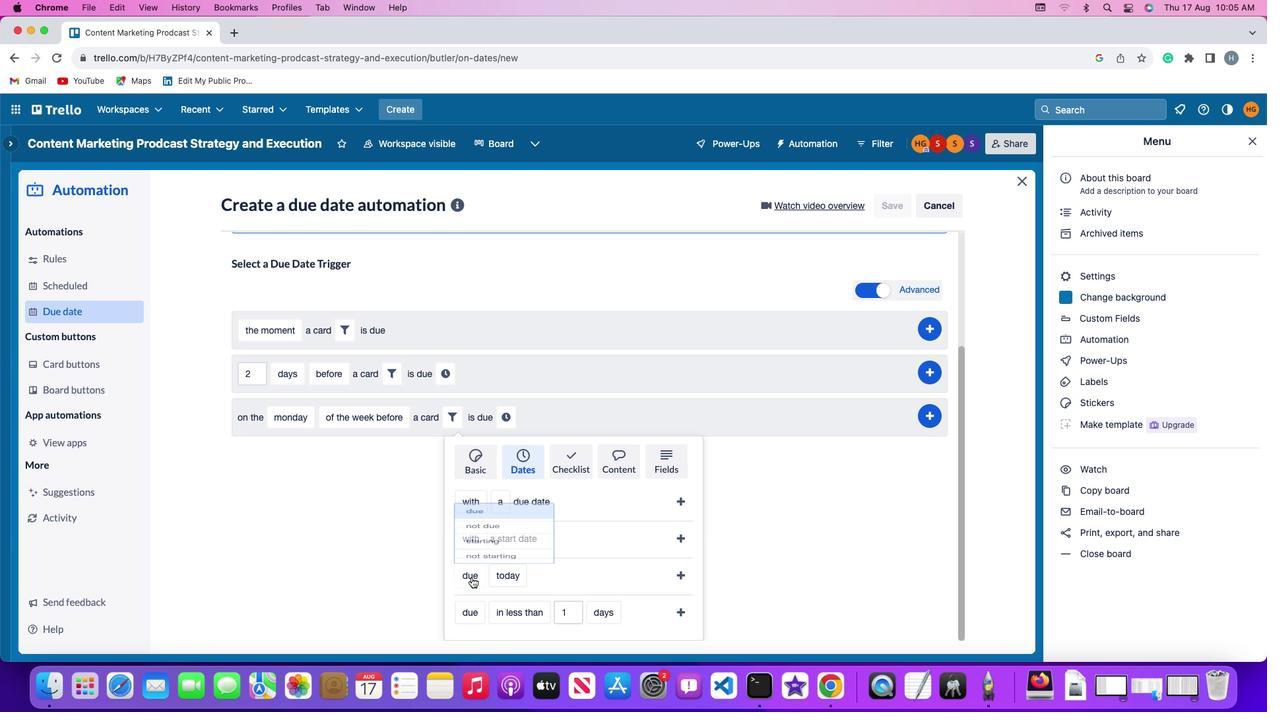 
Action: Mouse moved to (487, 473)
Screenshot: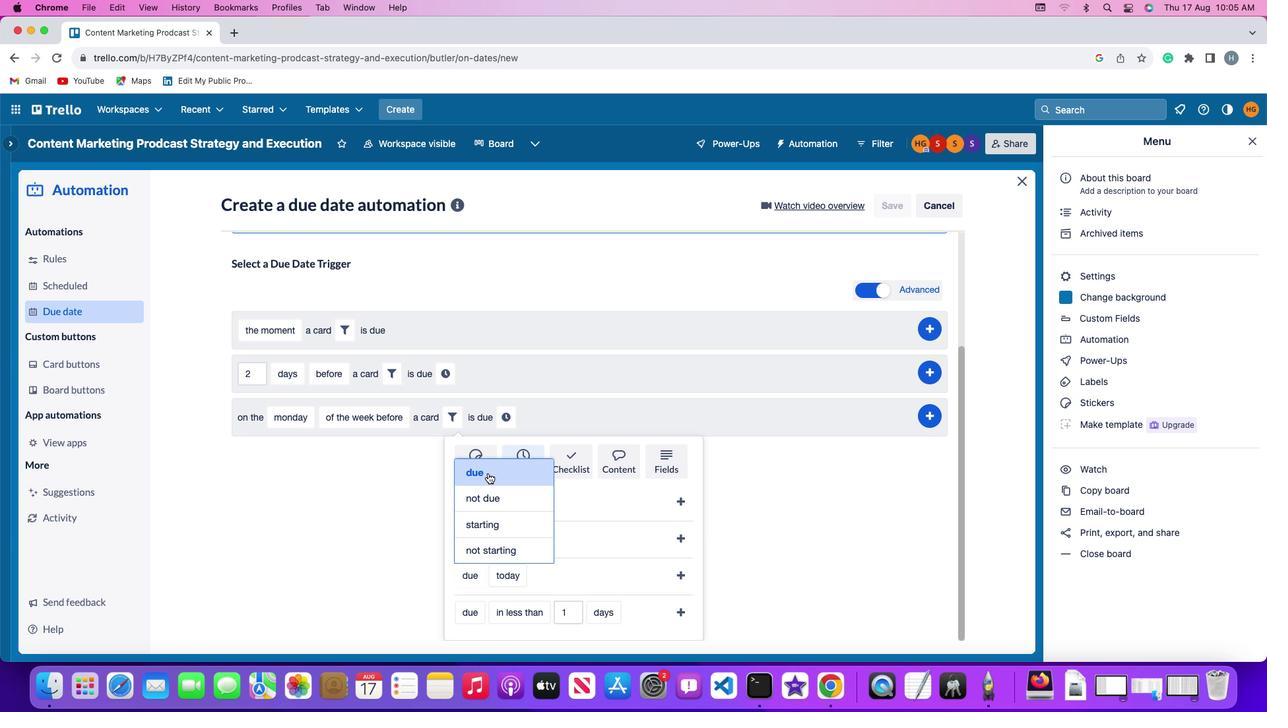 
Action: Mouse pressed left at (487, 473)
Screenshot: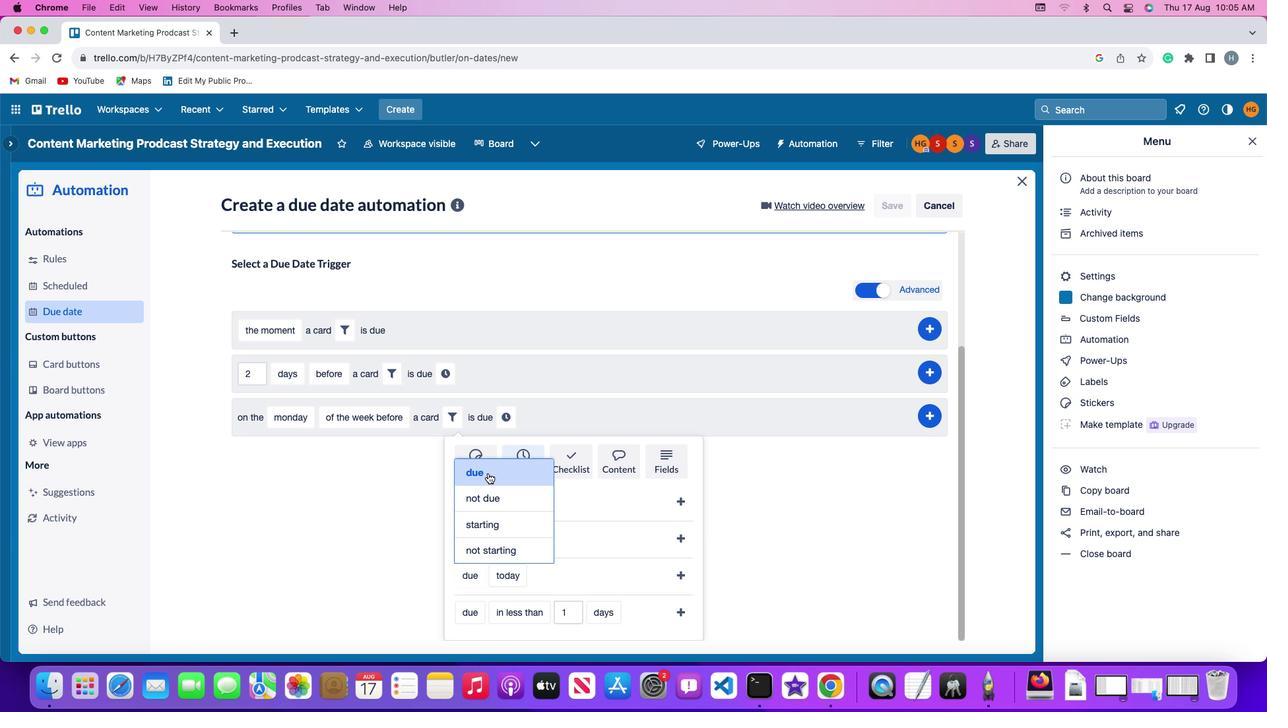 
Action: Mouse moved to (508, 579)
Screenshot: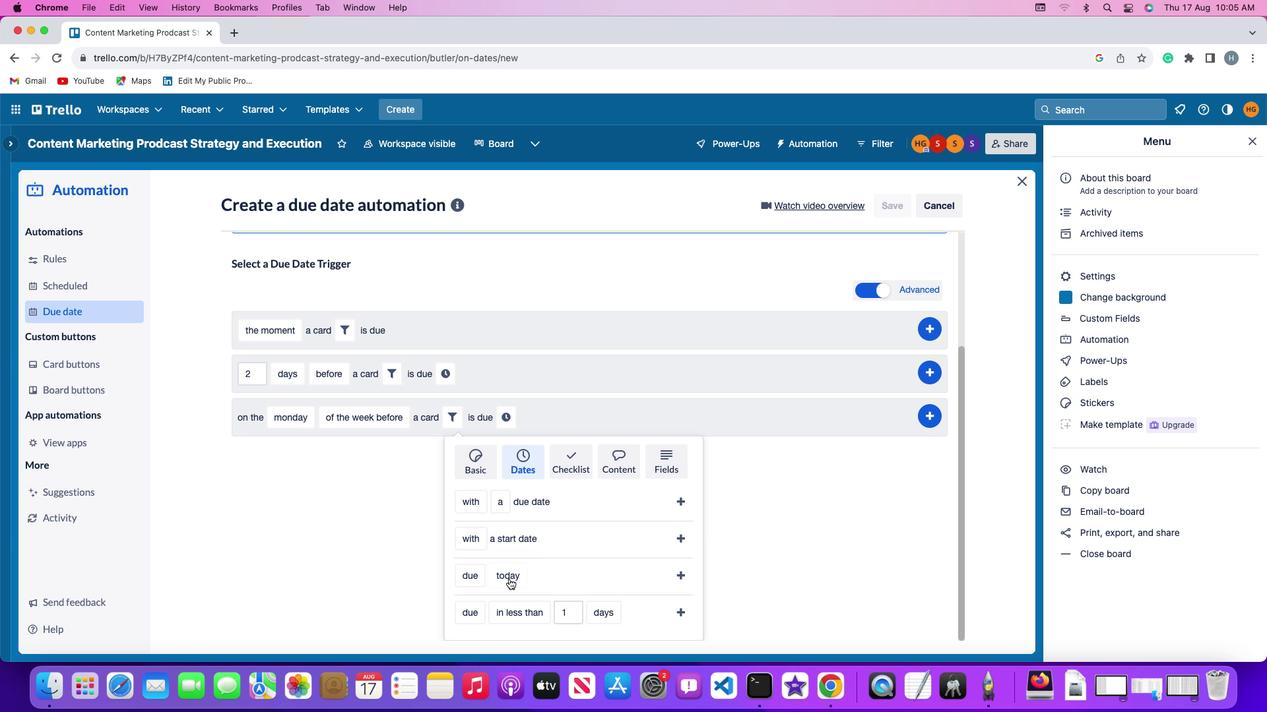 
Action: Mouse pressed left at (508, 579)
Screenshot: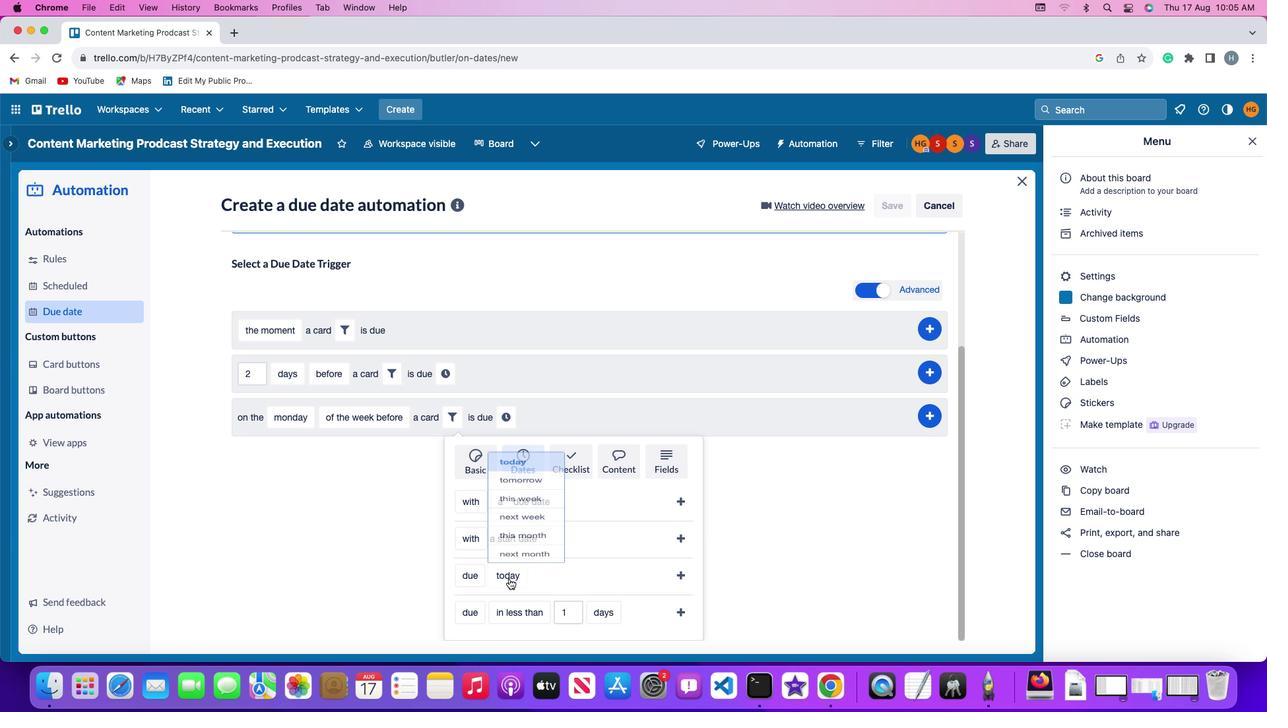 
Action: Mouse moved to (520, 459)
Screenshot: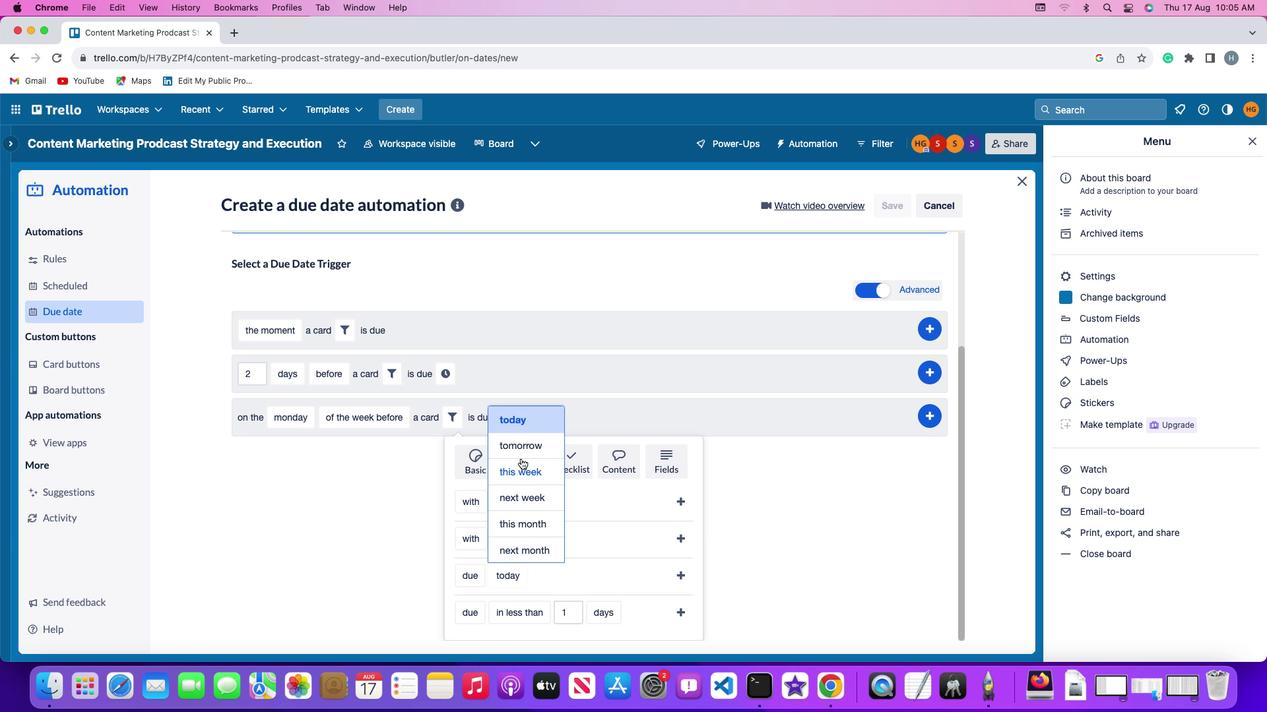 
Action: Mouse pressed left at (520, 459)
Screenshot: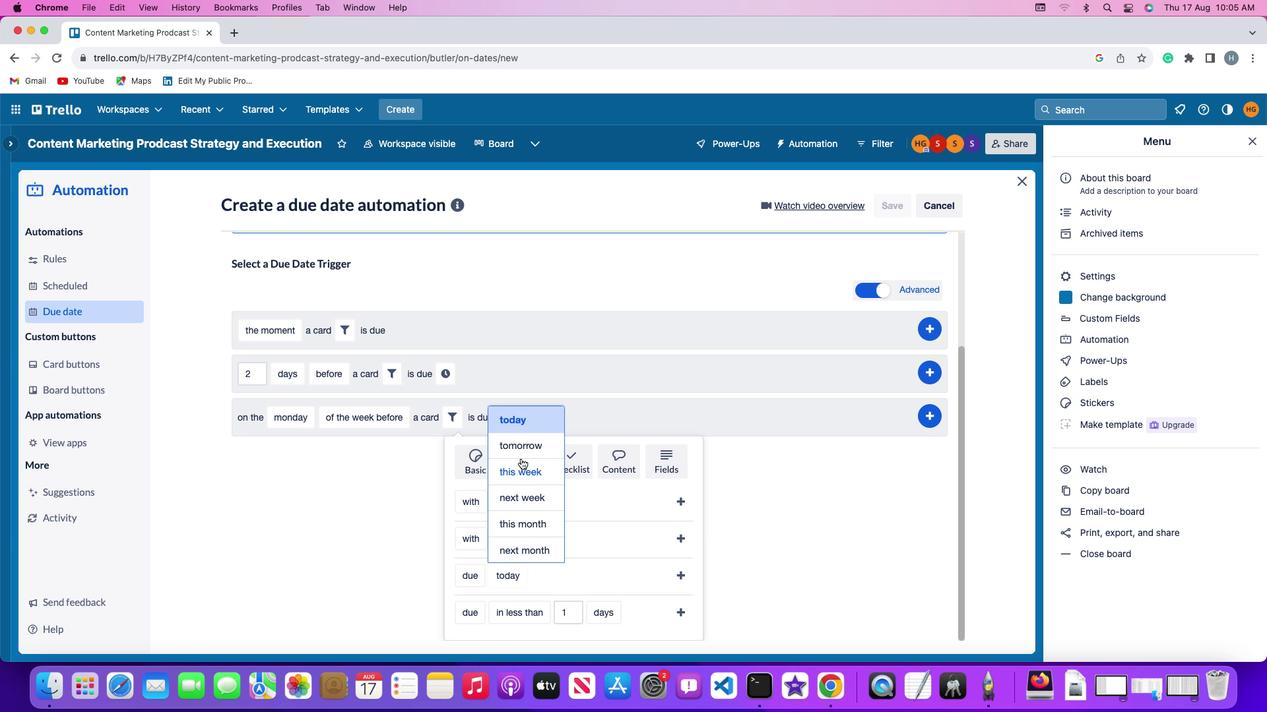 
Action: Mouse moved to (686, 575)
Screenshot: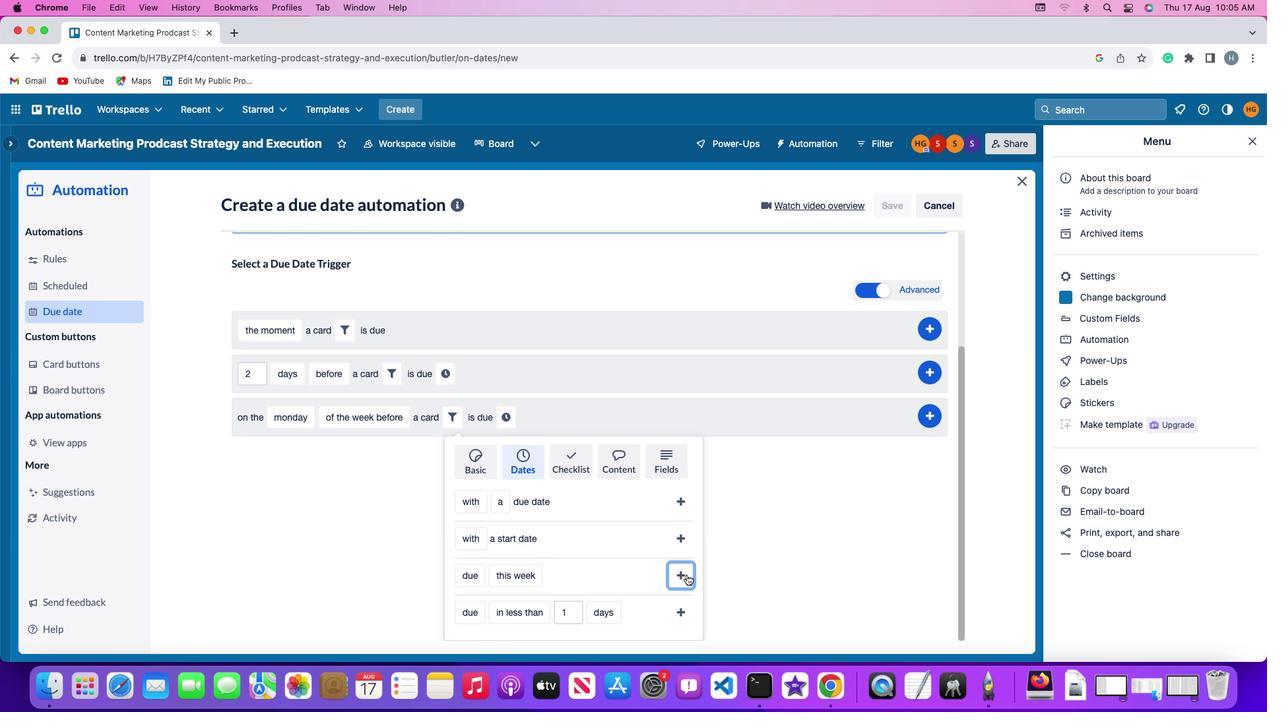 
Action: Mouse pressed left at (686, 575)
Screenshot: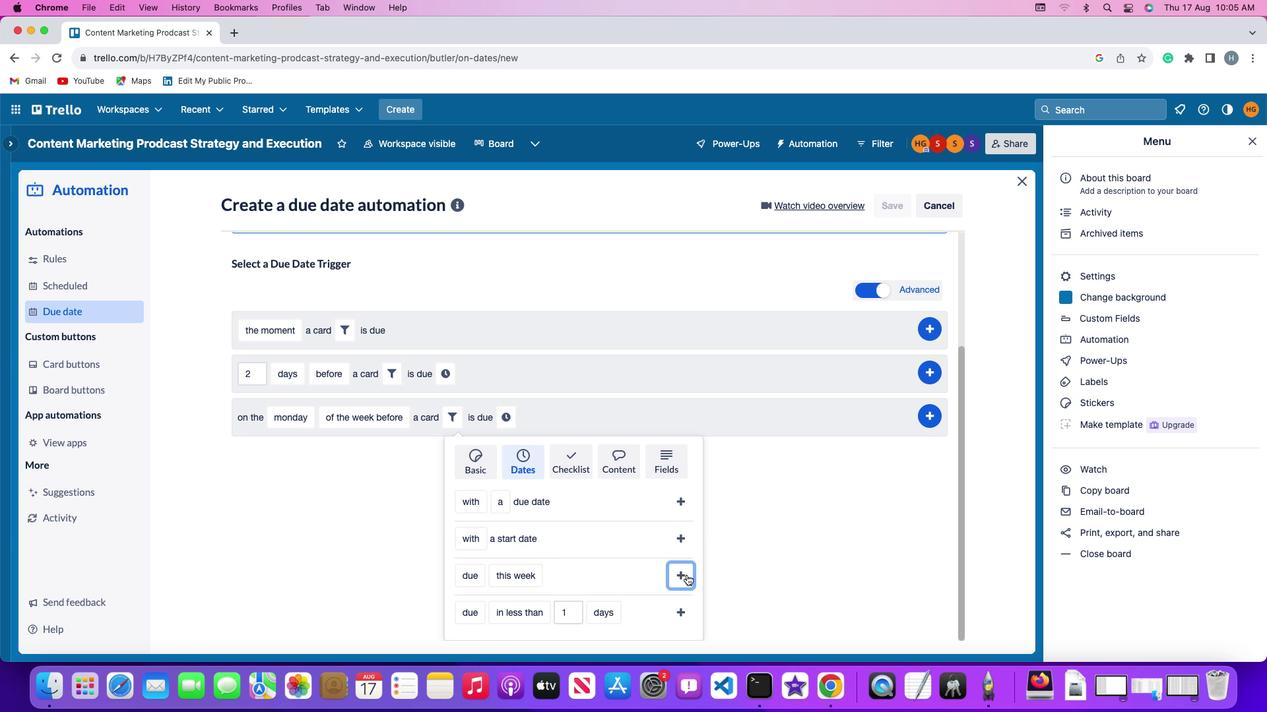 
Action: Mouse moved to (601, 573)
Screenshot: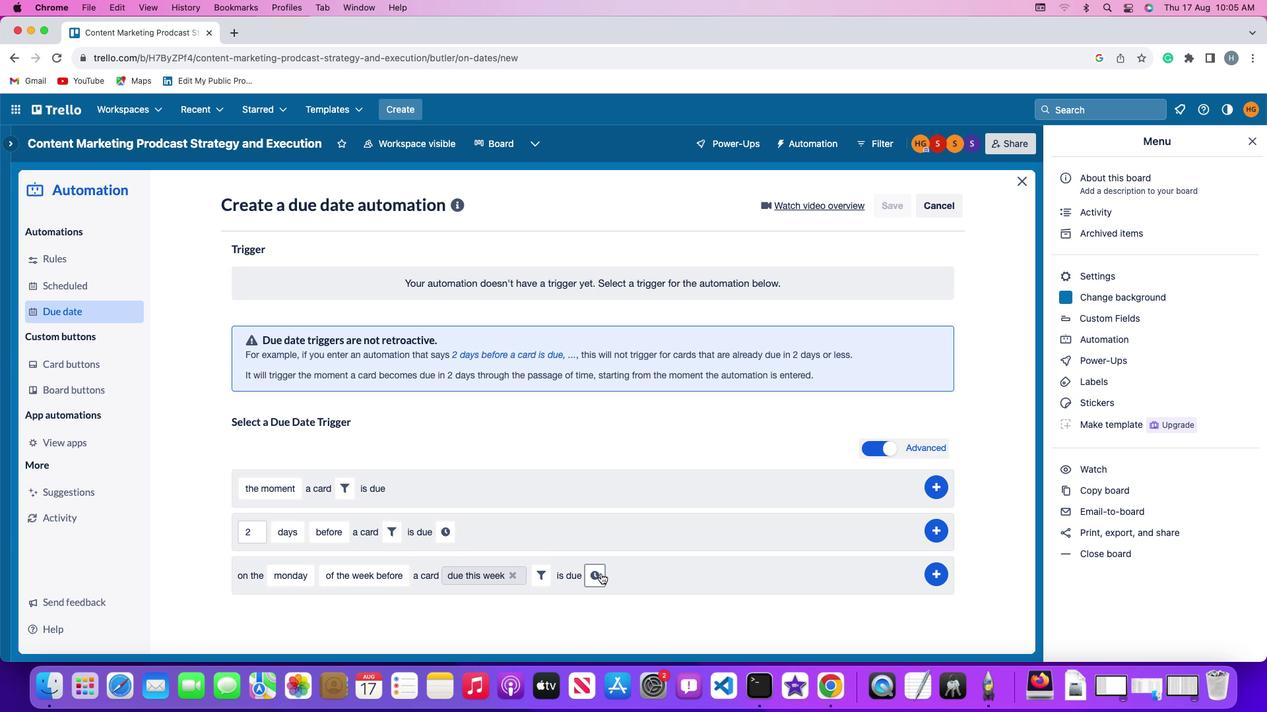 
Action: Mouse pressed left at (601, 573)
Screenshot: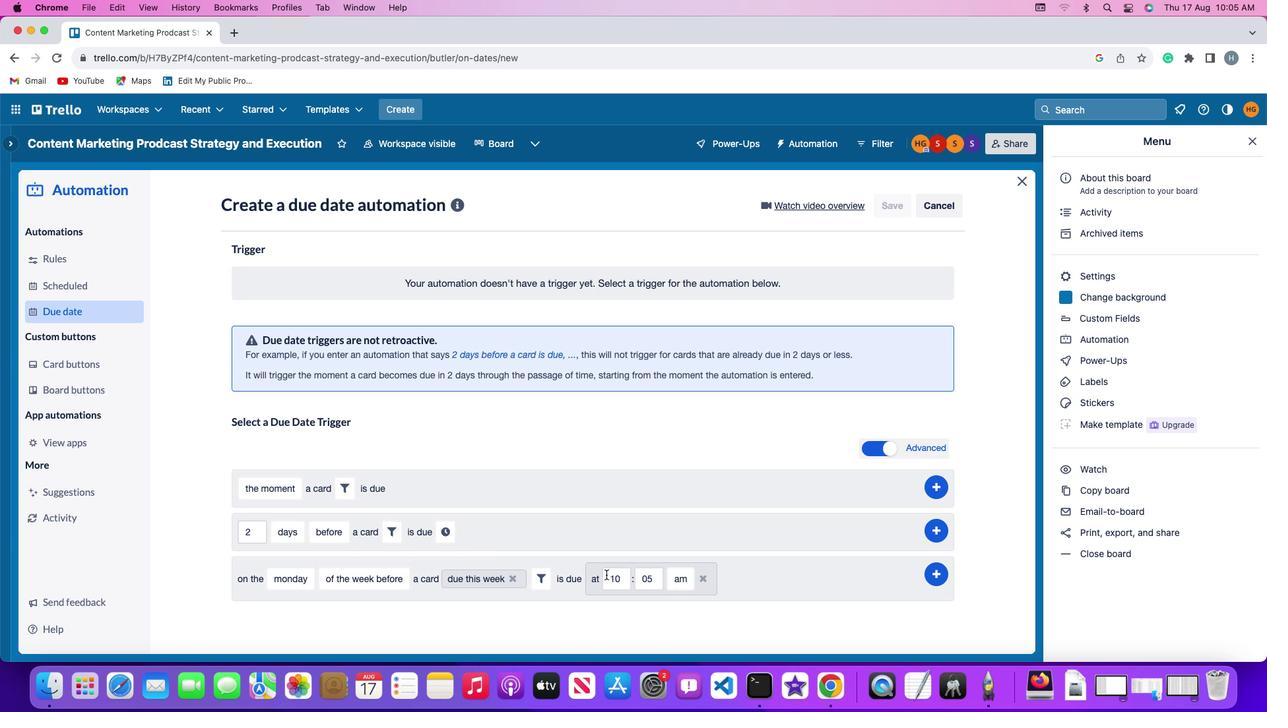 
Action: Mouse moved to (625, 578)
Screenshot: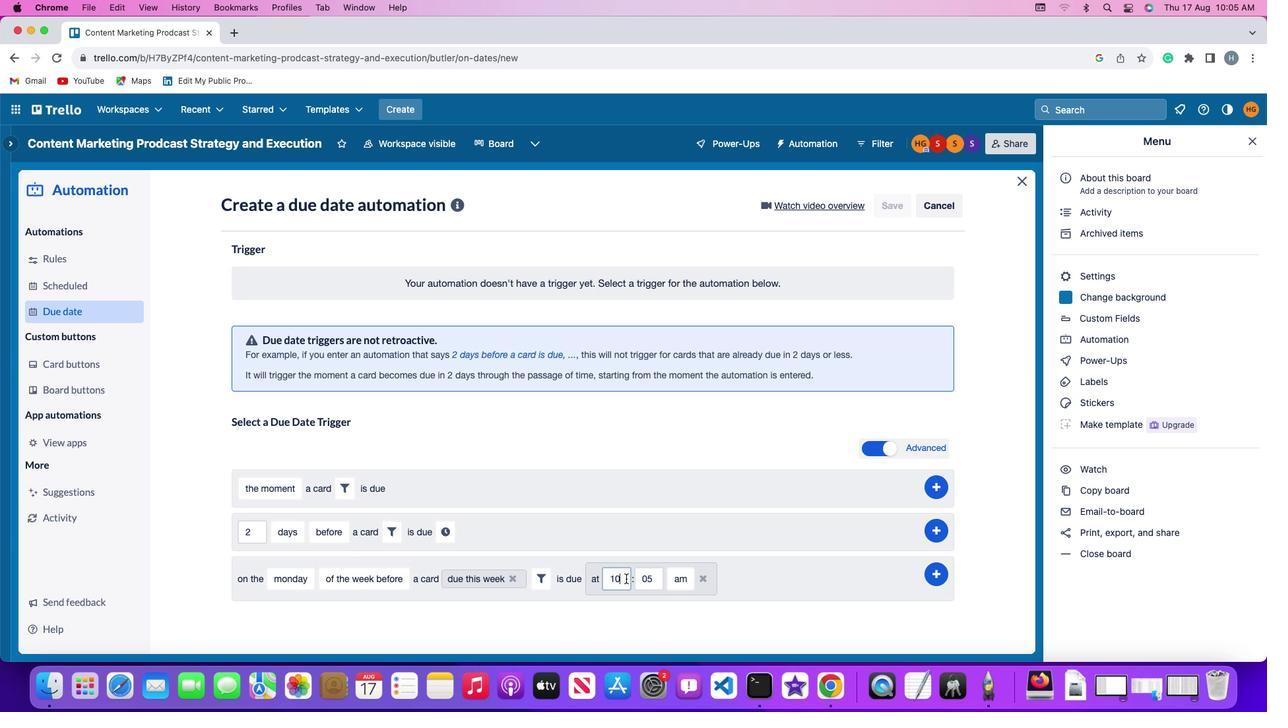 
Action: Mouse pressed left at (625, 578)
Screenshot: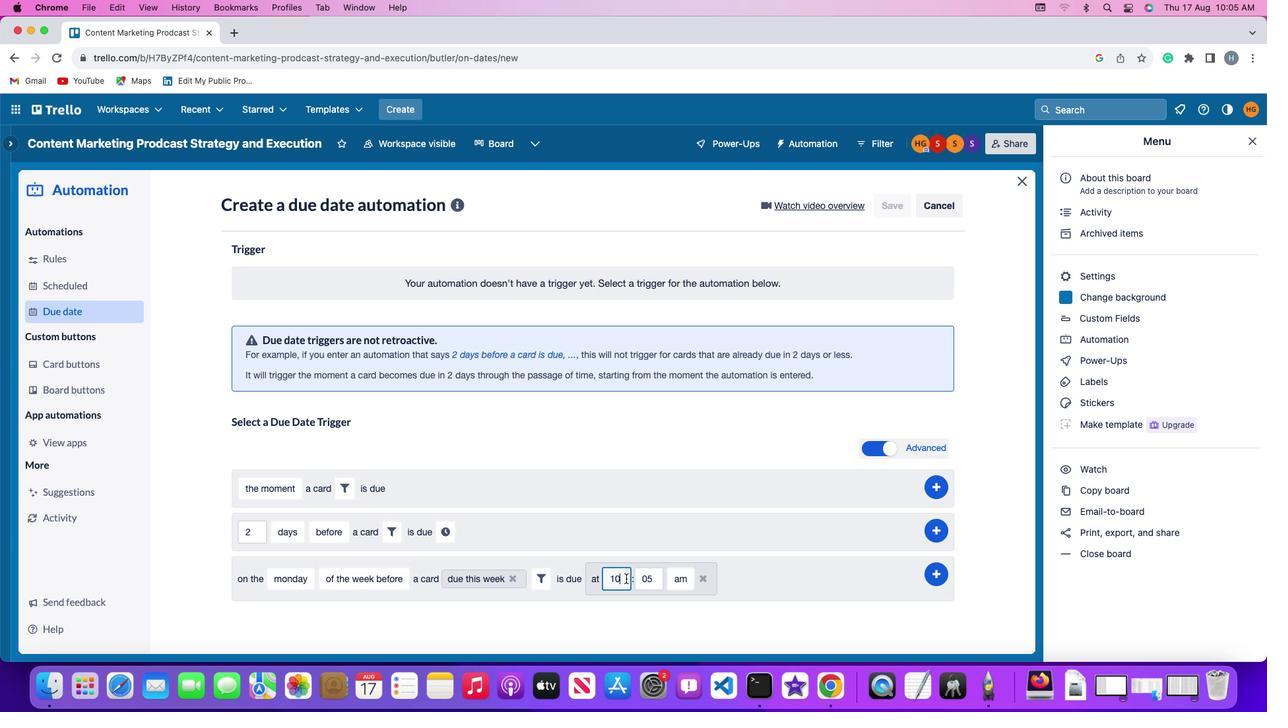 
Action: Key pressed Key.backspace
Screenshot: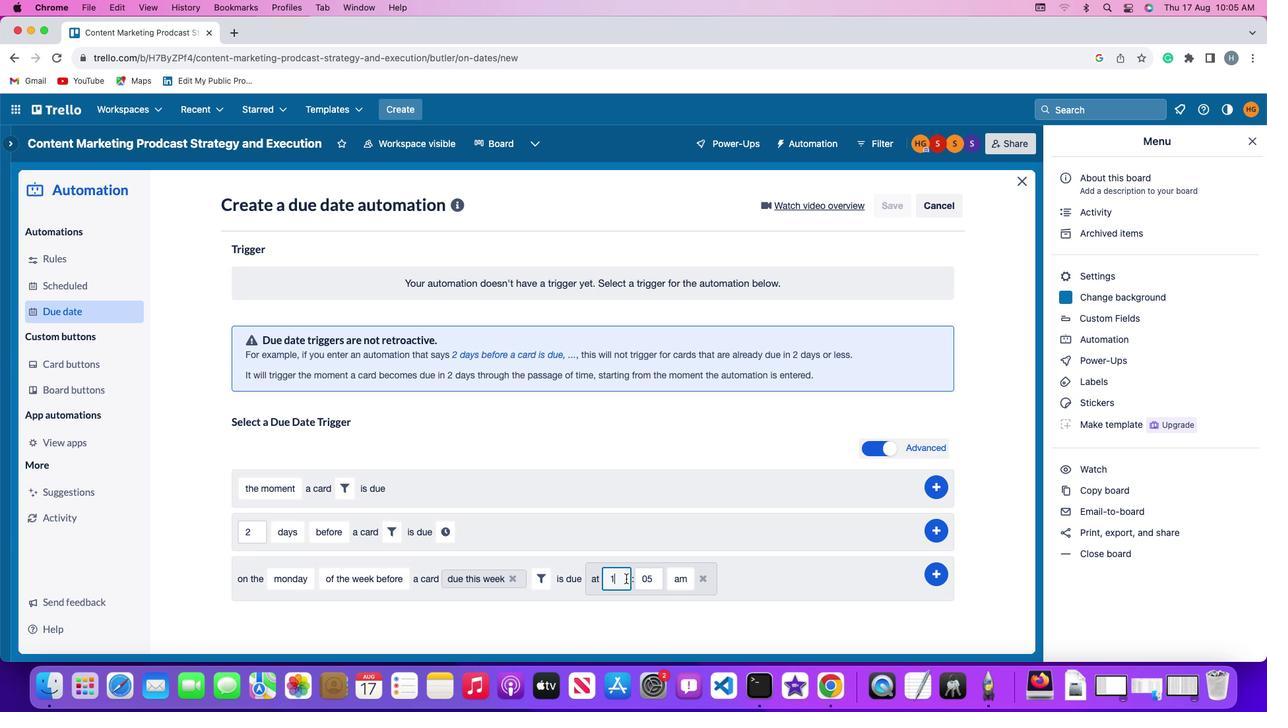 
Action: Mouse moved to (627, 578)
Screenshot: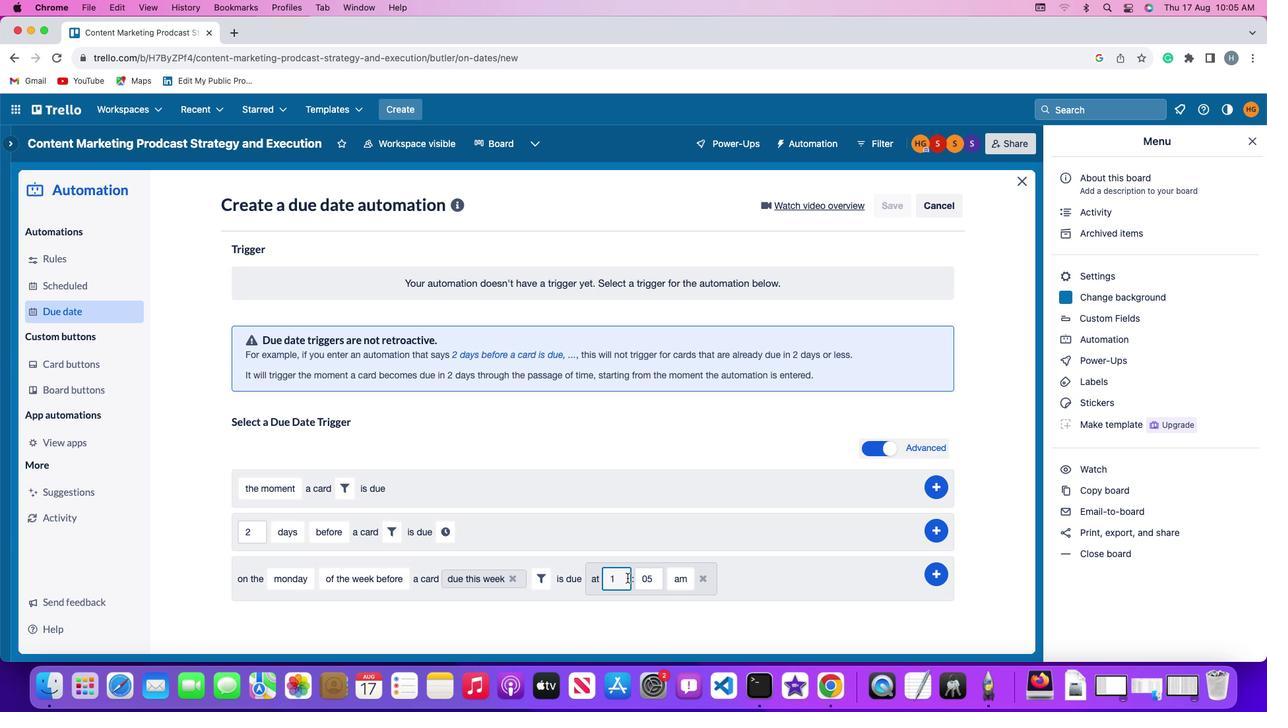 
Action: Key pressed '1'
Screenshot: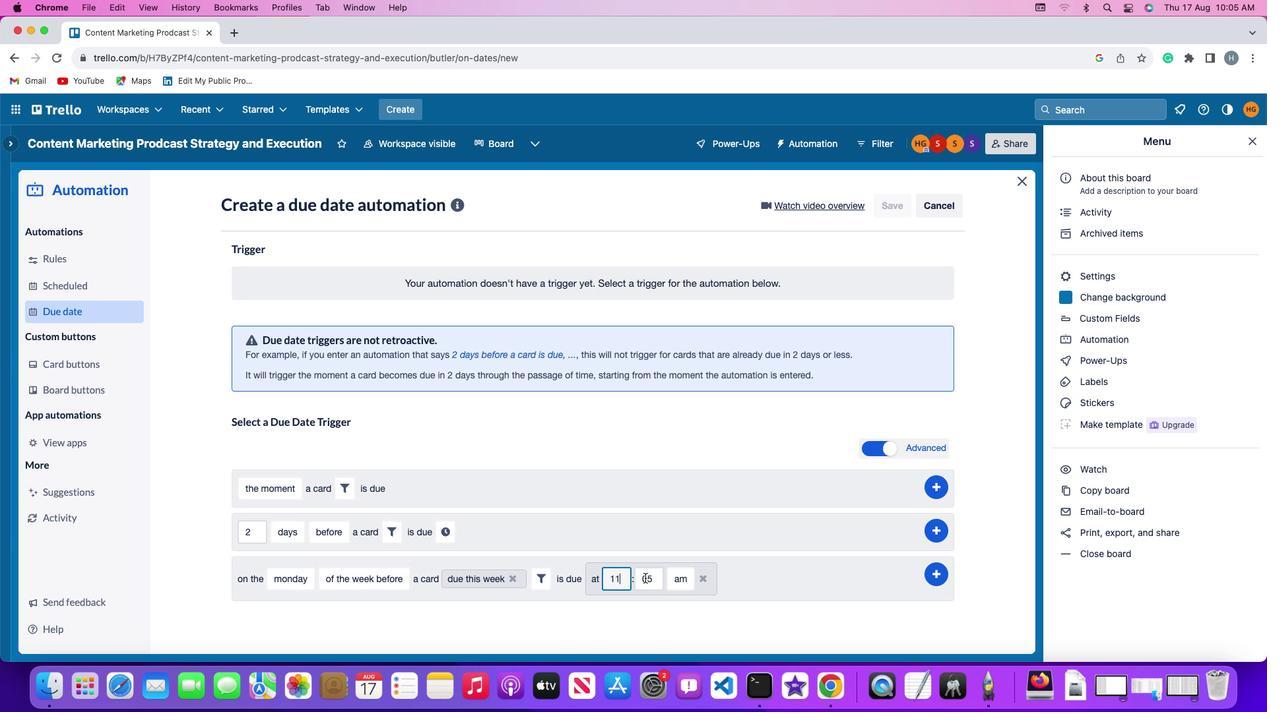 
Action: Mouse moved to (660, 578)
Screenshot: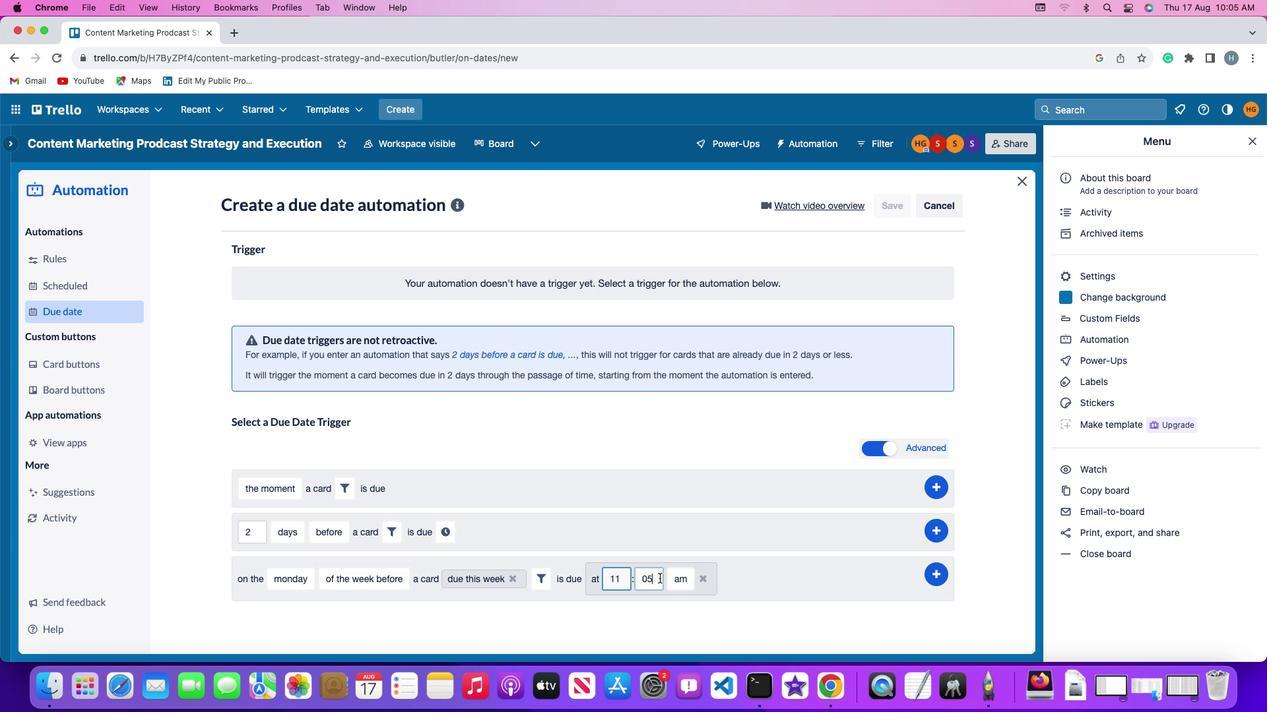 
Action: Mouse pressed left at (660, 578)
Screenshot: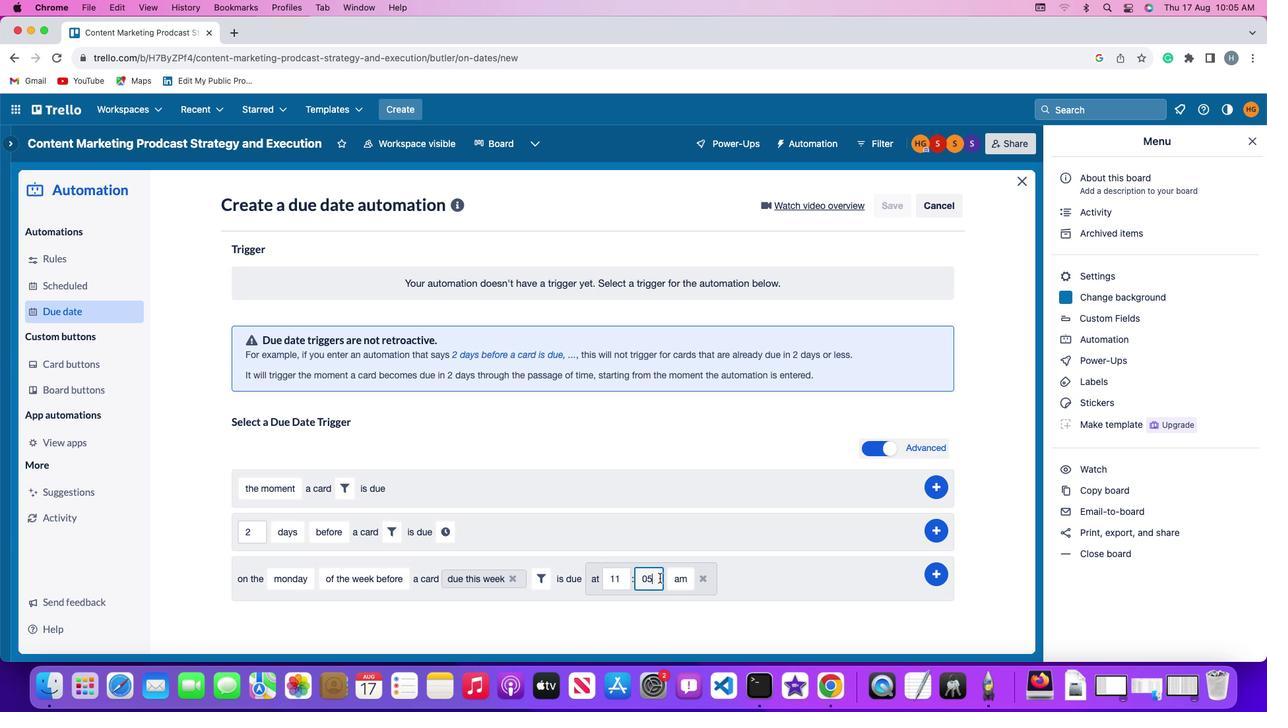 
Action: Mouse moved to (660, 578)
Screenshot: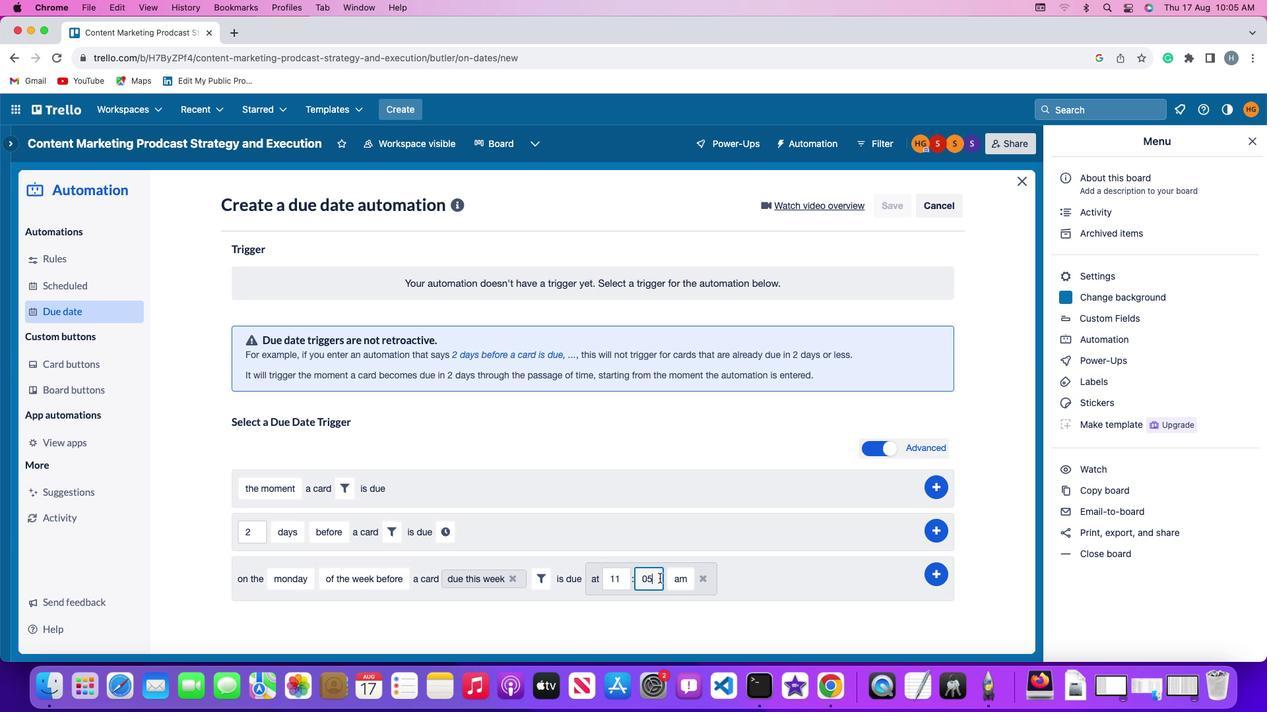 
Action: Key pressed Key.backspace'0'
Screenshot: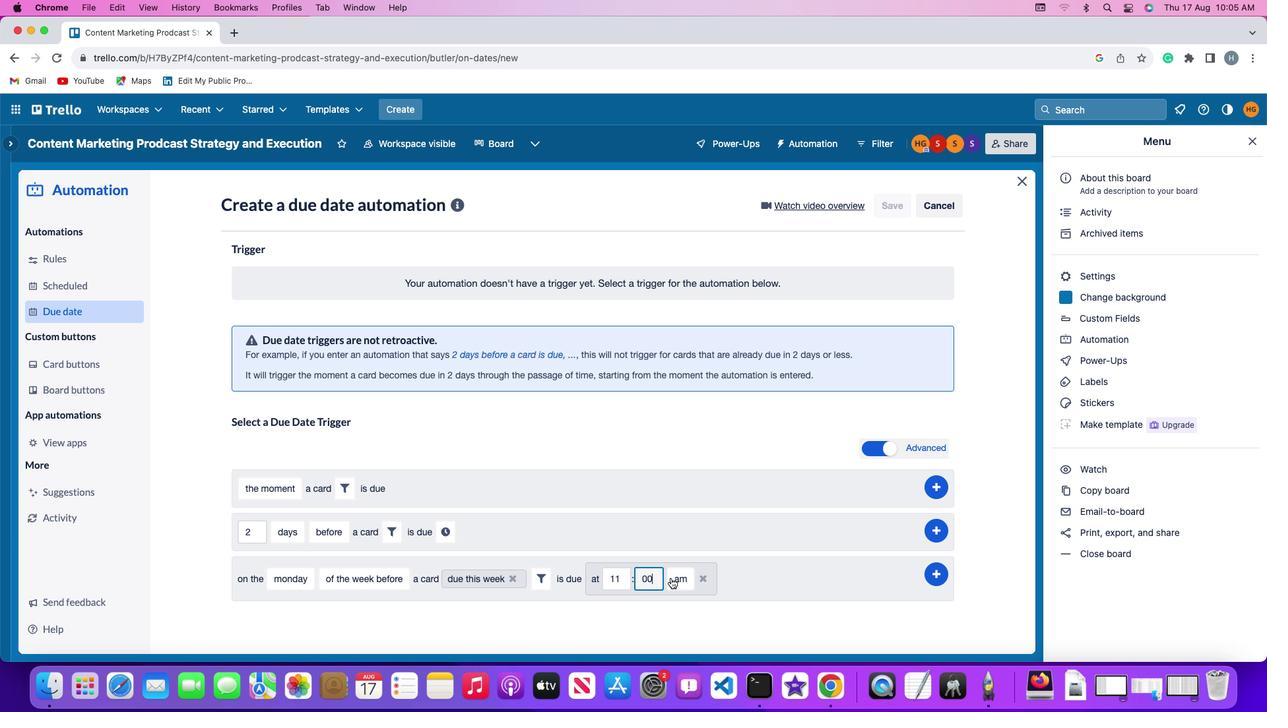 
Action: Mouse moved to (680, 578)
Screenshot: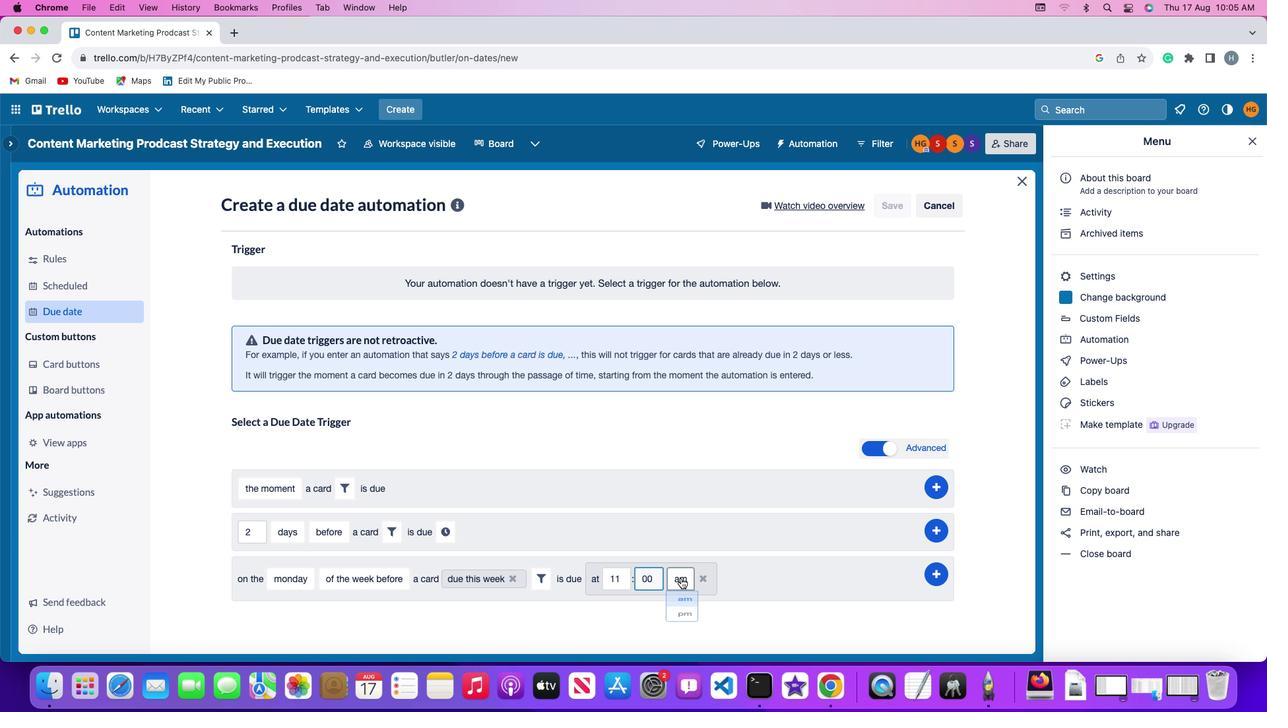 
Action: Mouse pressed left at (680, 578)
Screenshot: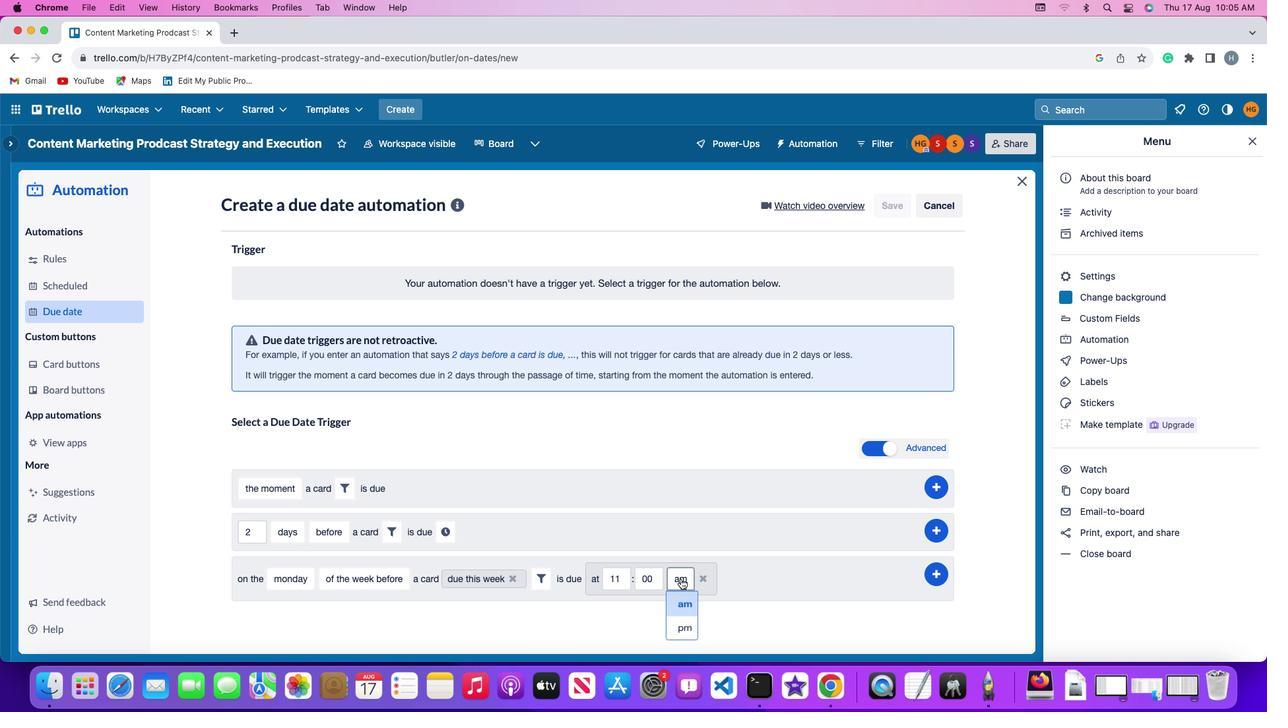 
Action: Mouse moved to (684, 602)
Screenshot: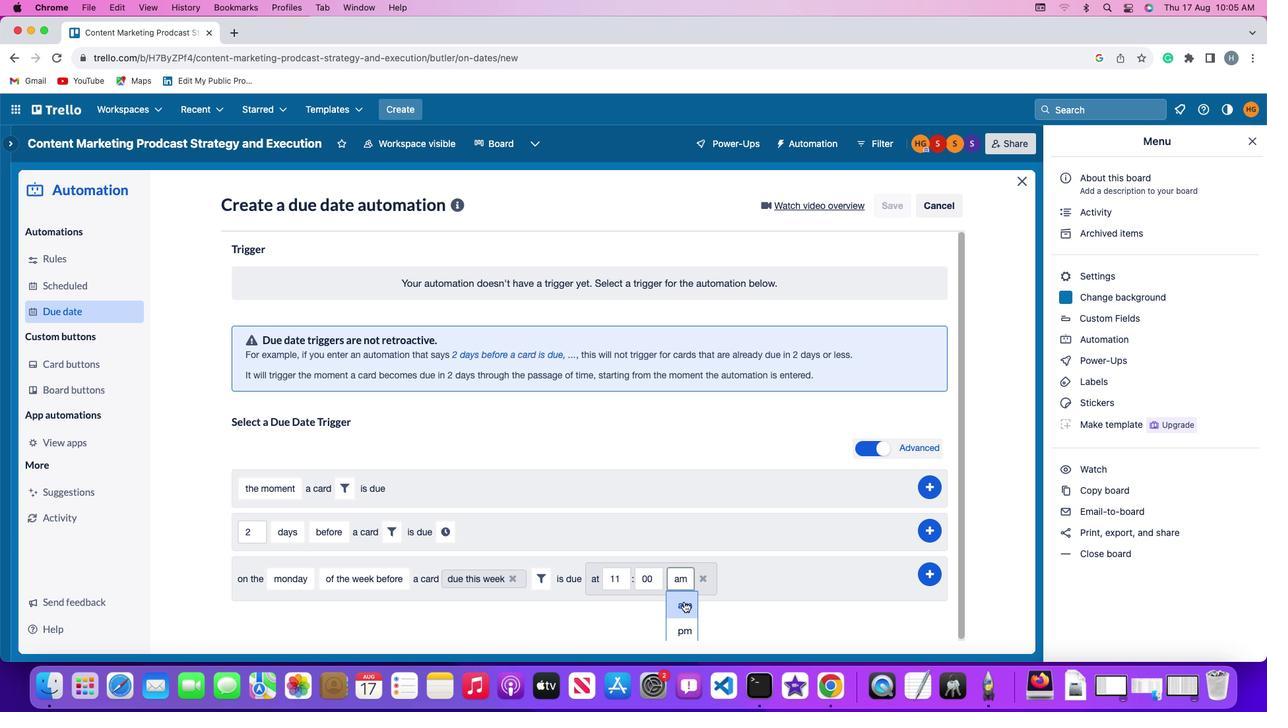 
Action: Mouse pressed left at (684, 602)
Screenshot: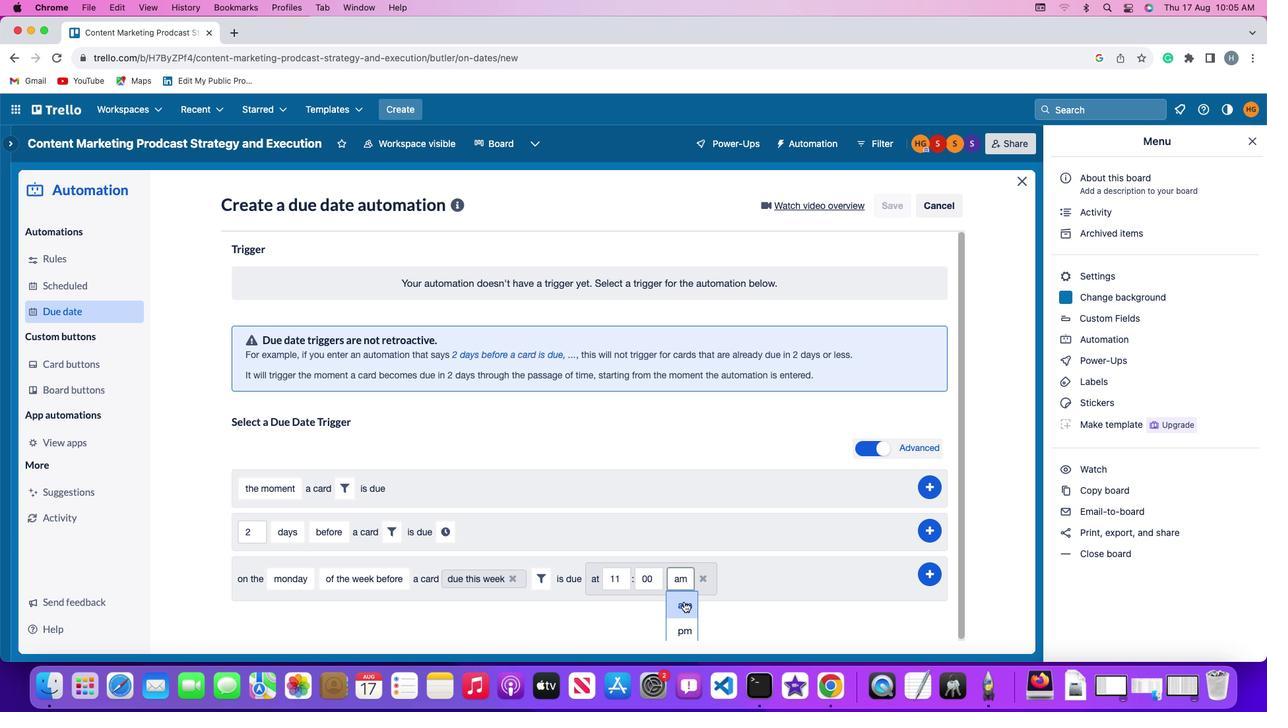 
Action: Mouse moved to (935, 573)
Screenshot: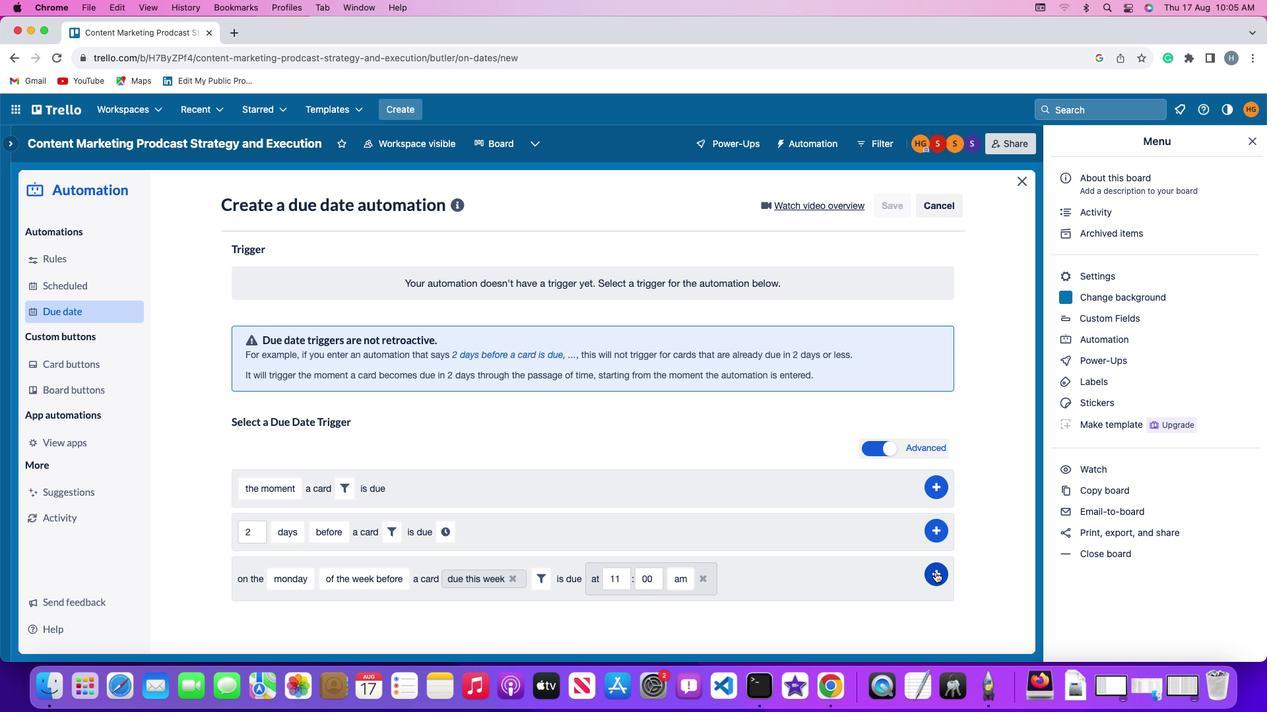
Action: Mouse pressed left at (935, 573)
Screenshot: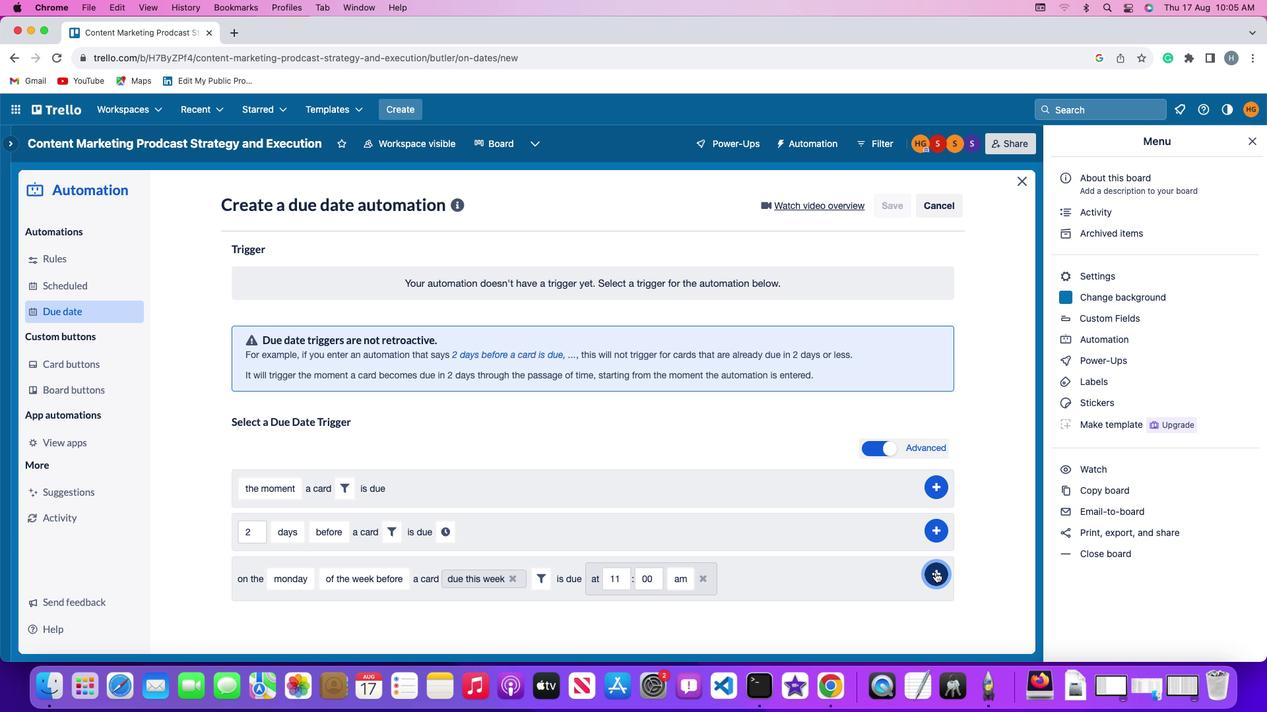 
Action: Mouse moved to (981, 499)
Screenshot: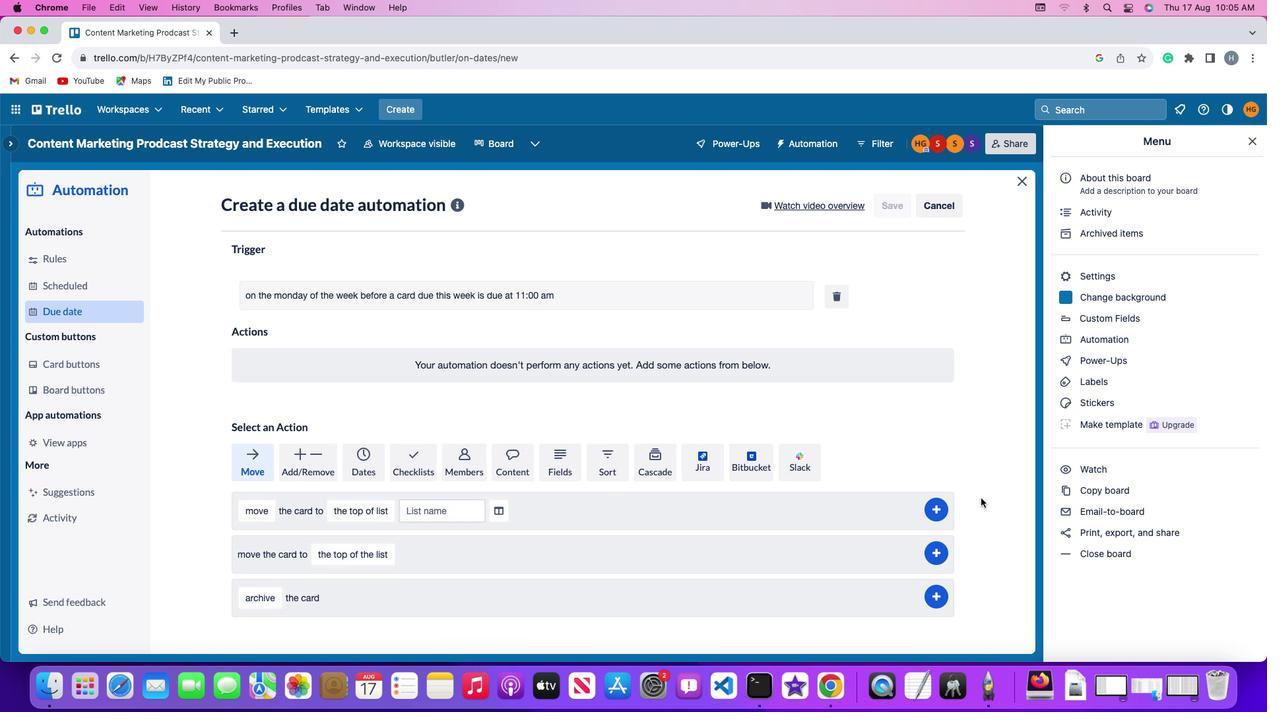 
